 Task: Find connections with filter location Donghai with filter topic #ContentMarketingwith filter profile language German with filter current company SBI General Insurance with filter school Indian Institute of Foreign Trade with filter industry Museums with filter service category HR Consulting with filter keywords title Editor/Proofreader
Action: Mouse moved to (514, 52)
Screenshot: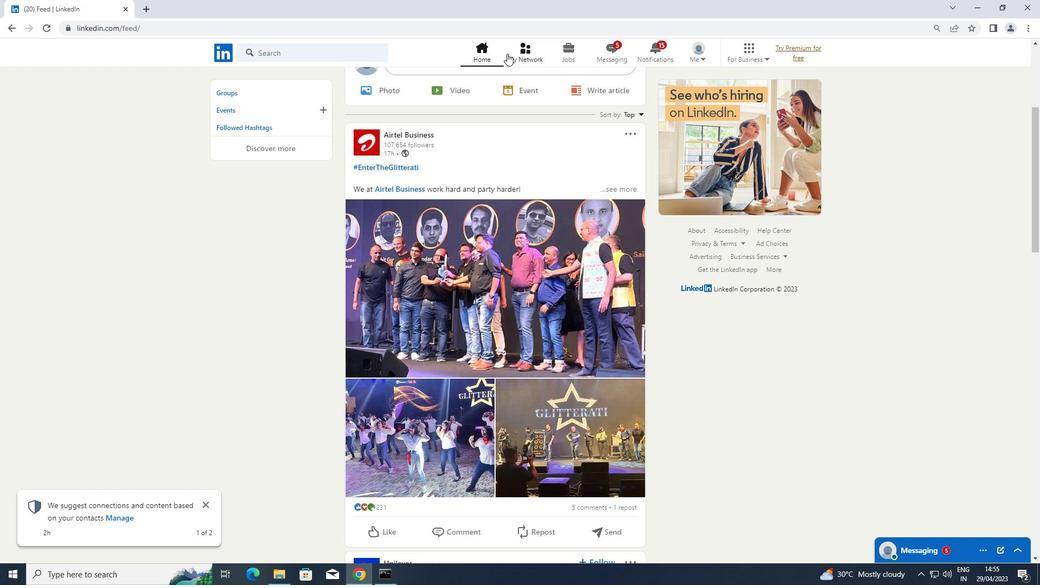 
Action: Mouse pressed left at (514, 52)
Screenshot: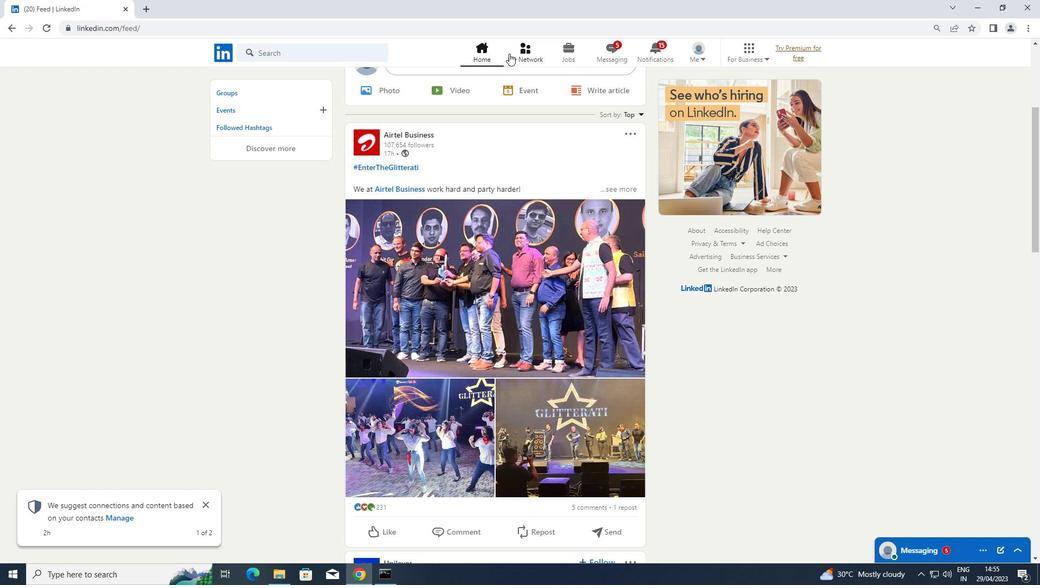
Action: Mouse moved to (298, 112)
Screenshot: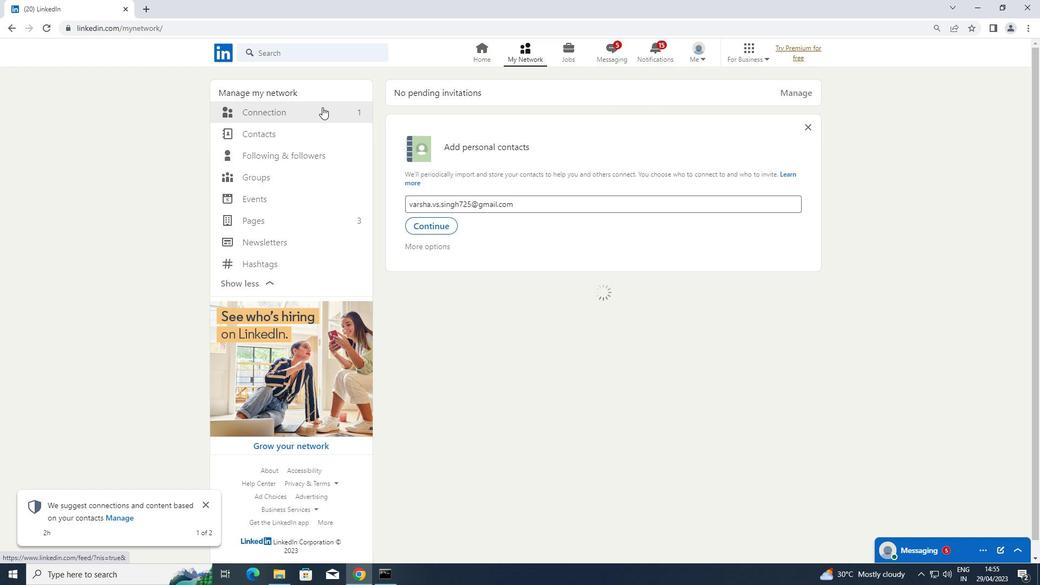 
Action: Mouse pressed left at (298, 112)
Screenshot: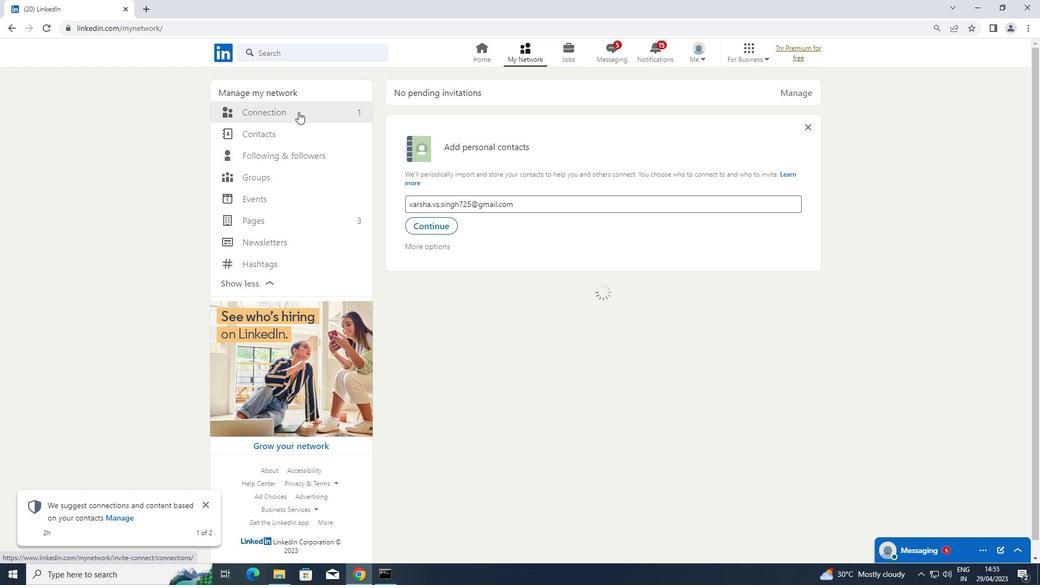 
Action: Mouse moved to (591, 112)
Screenshot: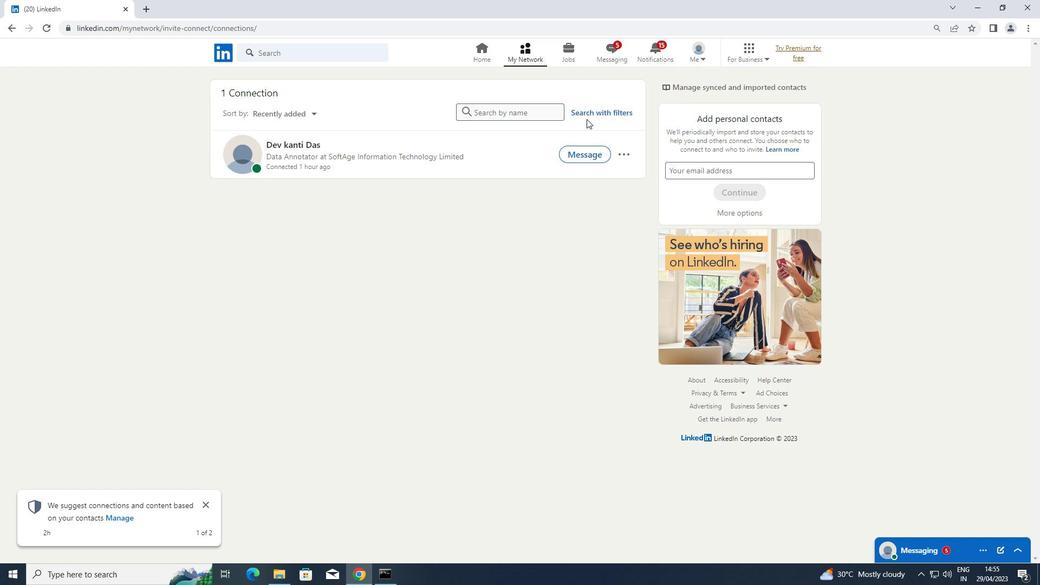 
Action: Mouse pressed left at (591, 112)
Screenshot: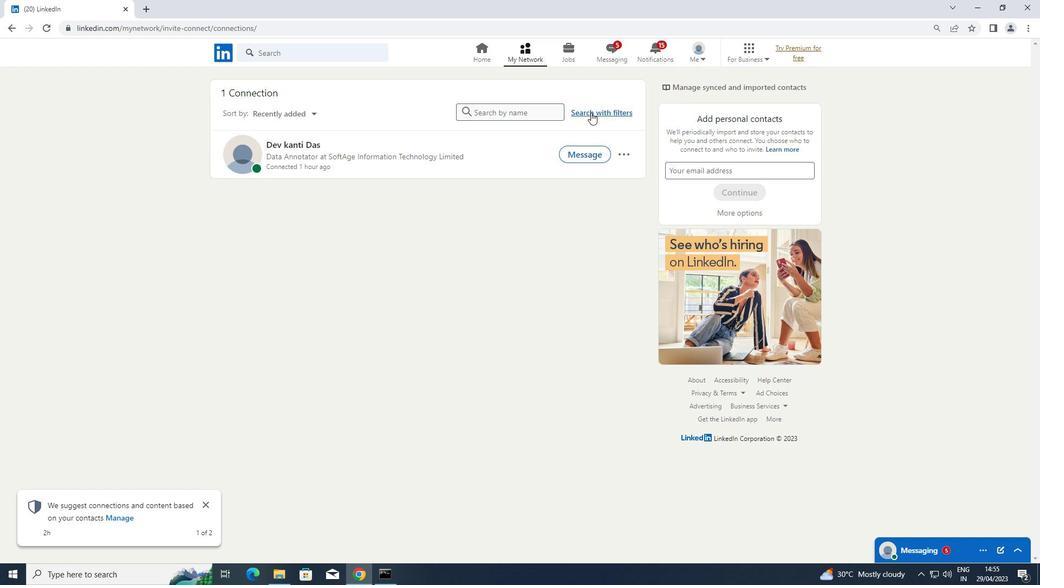 
Action: Mouse moved to (552, 82)
Screenshot: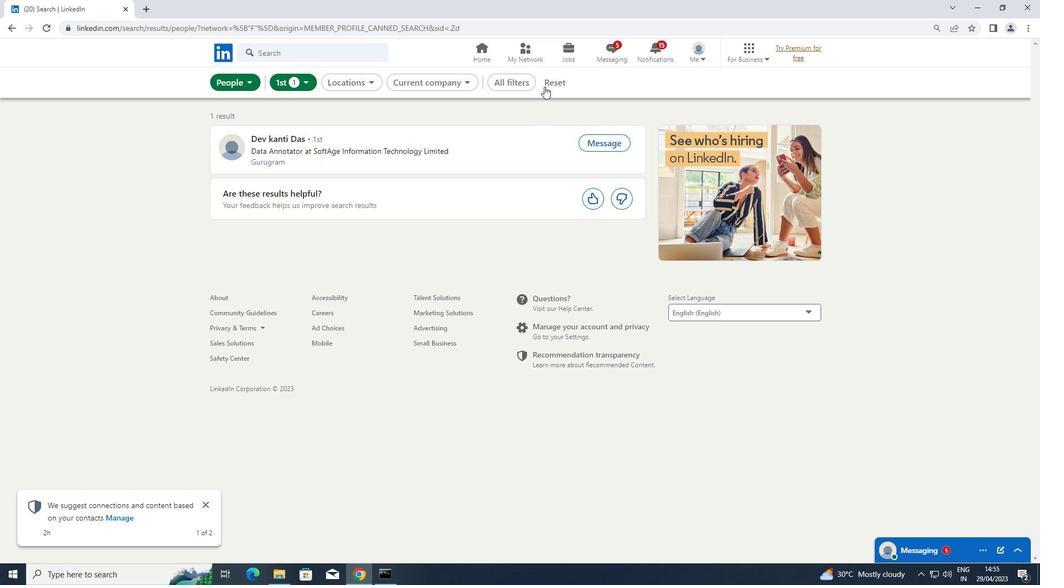 
Action: Mouse pressed left at (552, 82)
Screenshot: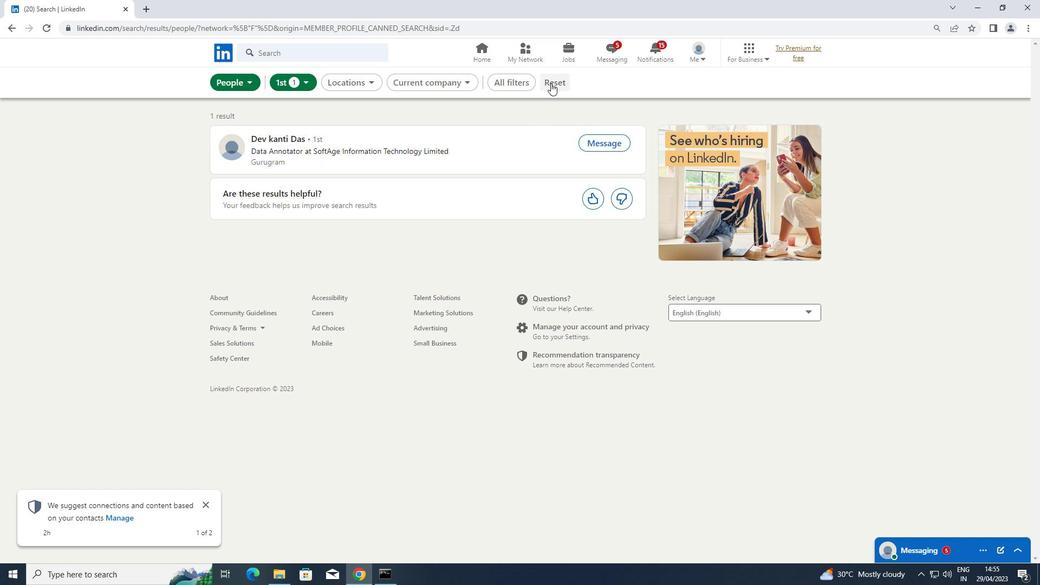 
Action: Mouse moved to (550, 81)
Screenshot: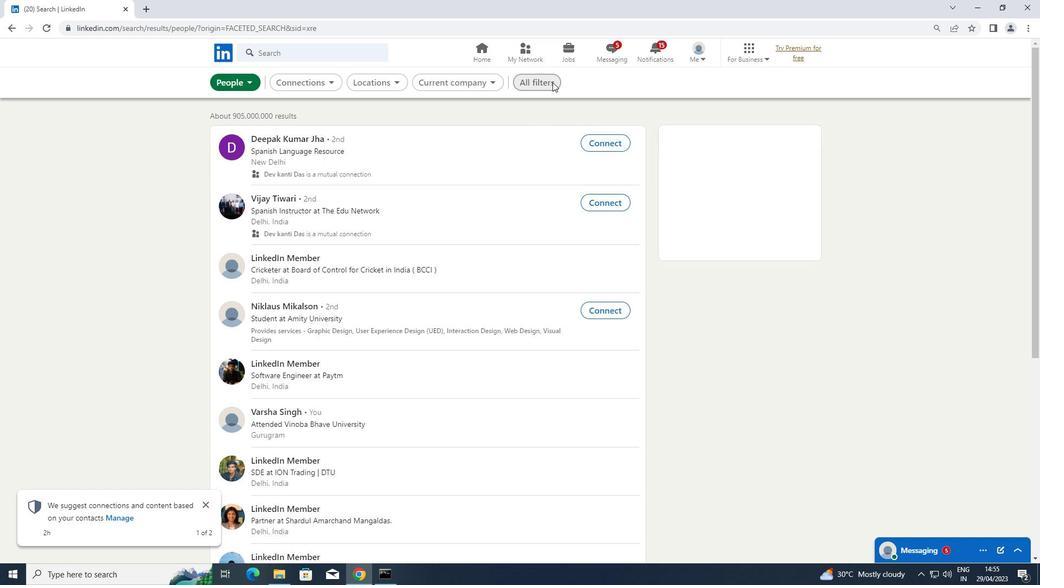 
Action: Mouse pressed left at (550, 81)
Screenshot: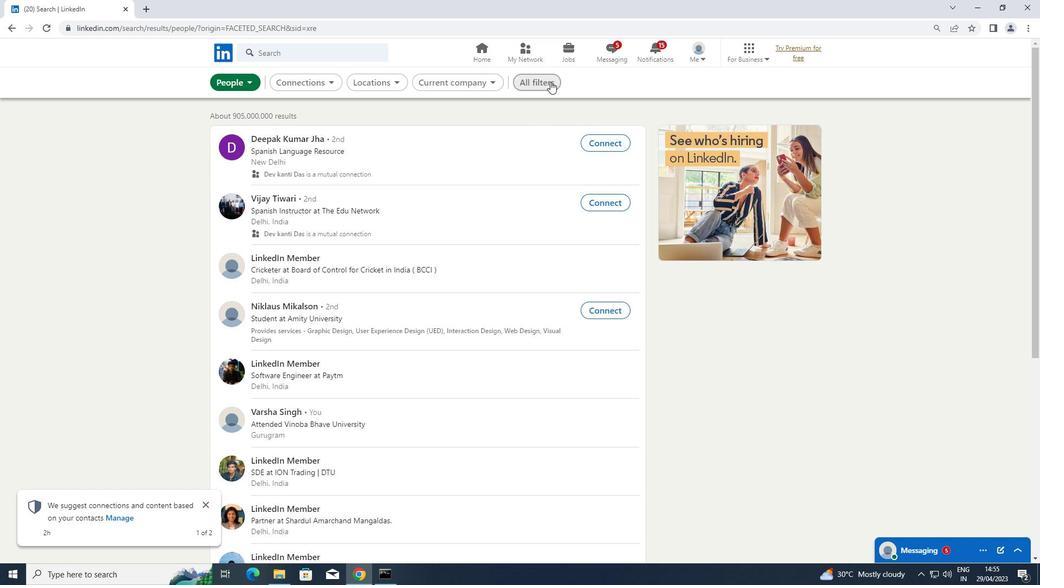 
Action: Mouse moved to (888, 275)
Screenshot: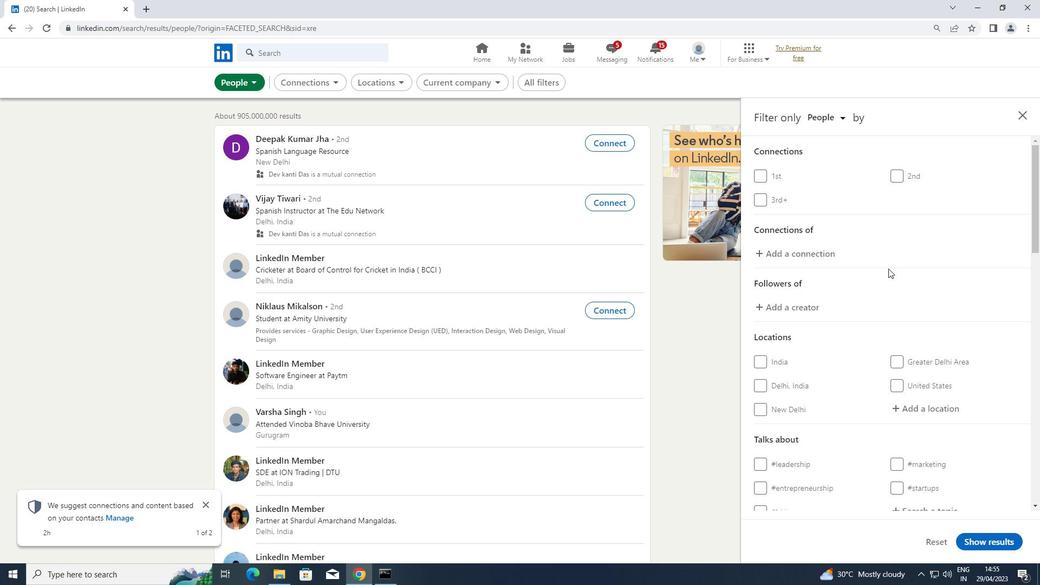 
Action: Mouse scrolled (888, 274) with delta (0, 0)
Screenshot: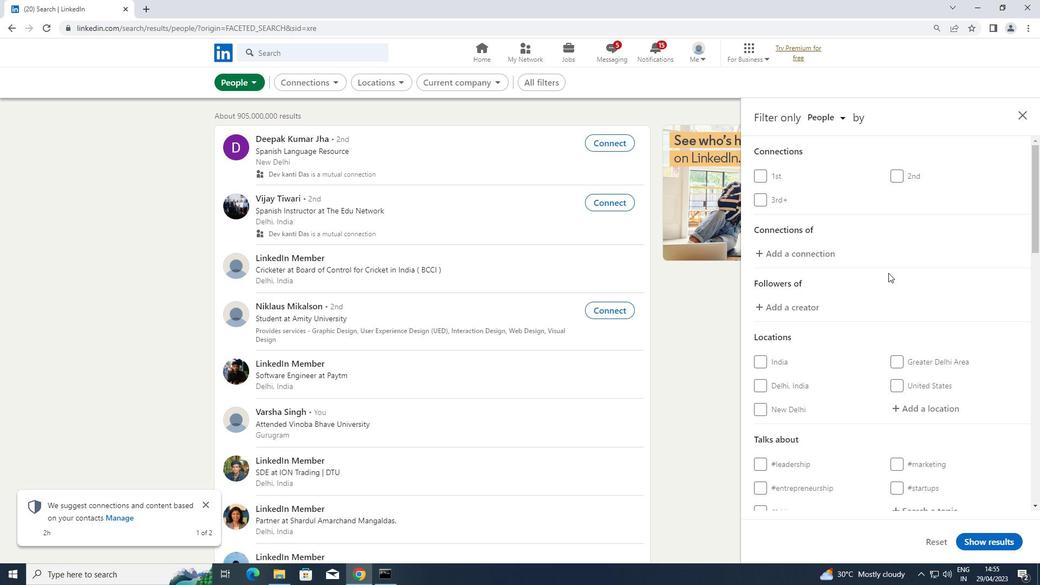 
Action: Mouse moved to (911, 358)
Screenshot: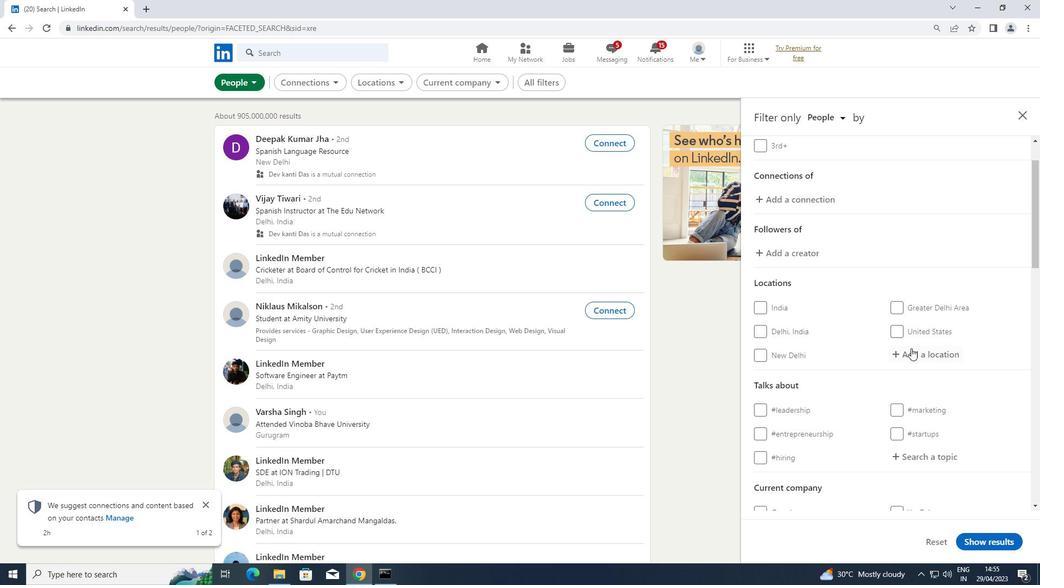 
Action: Mouse pressed left at (911, 358)
Screenshot: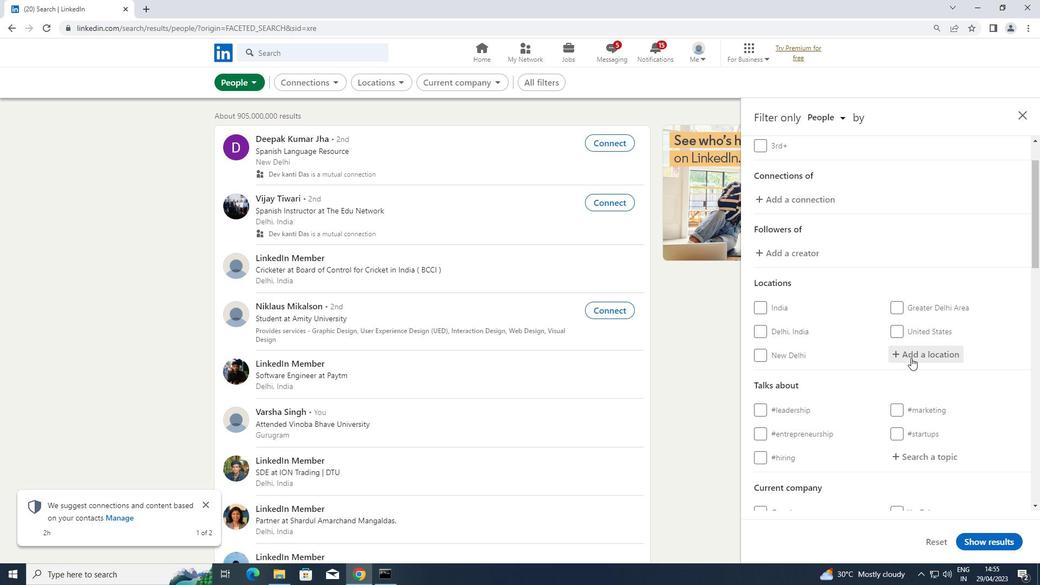 
Action: Key pressed <Key.shift>DONGHAI
Screenshot: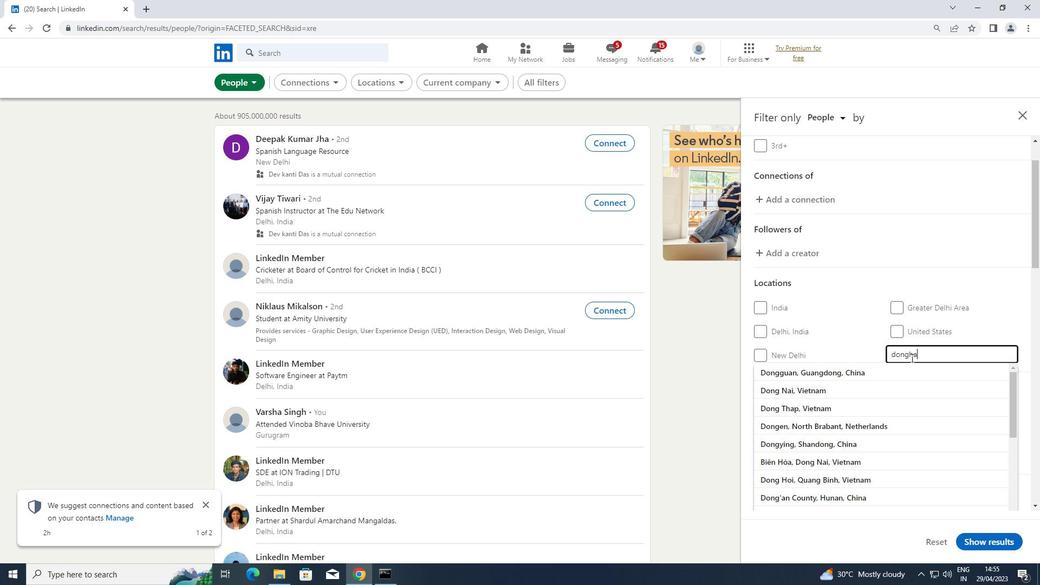 
Action: Mouse moved to (897, 351)
Screenshot: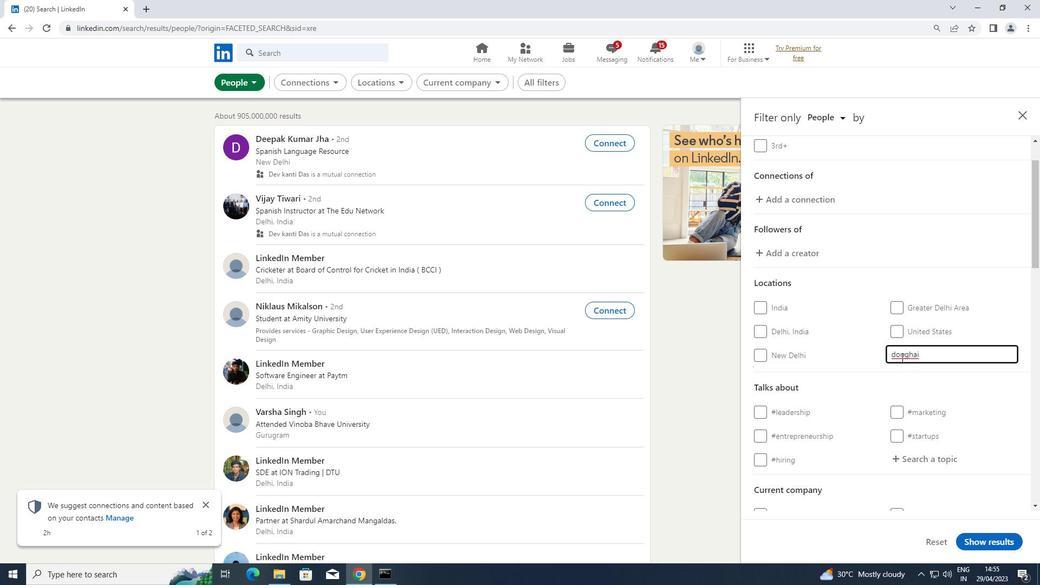 
Action: Mouse pressed left at (897, 351)
Screenshot: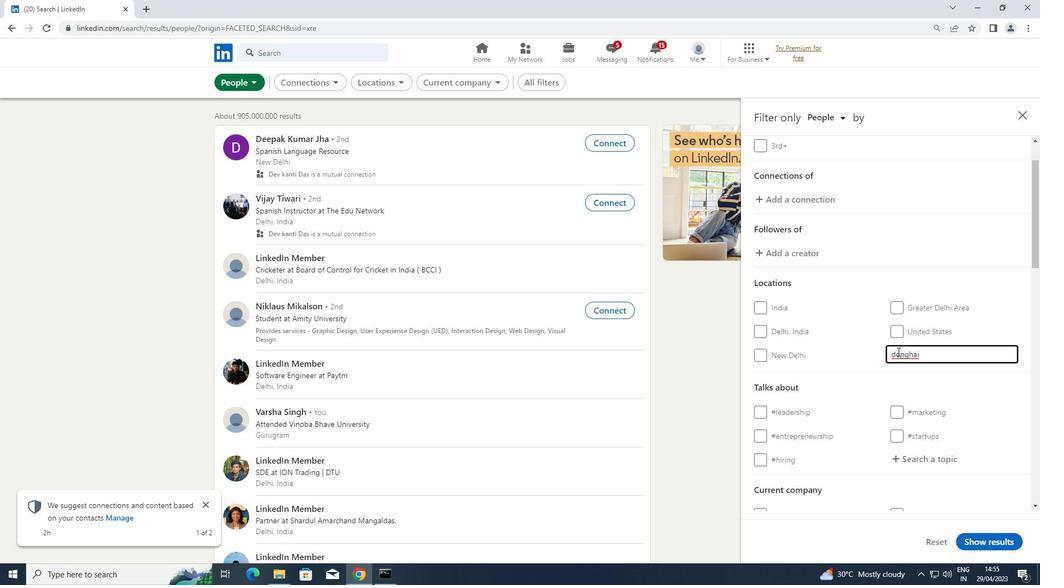 
Action: Key pressed <Key.backspace><Key.shift>D
Screenshot: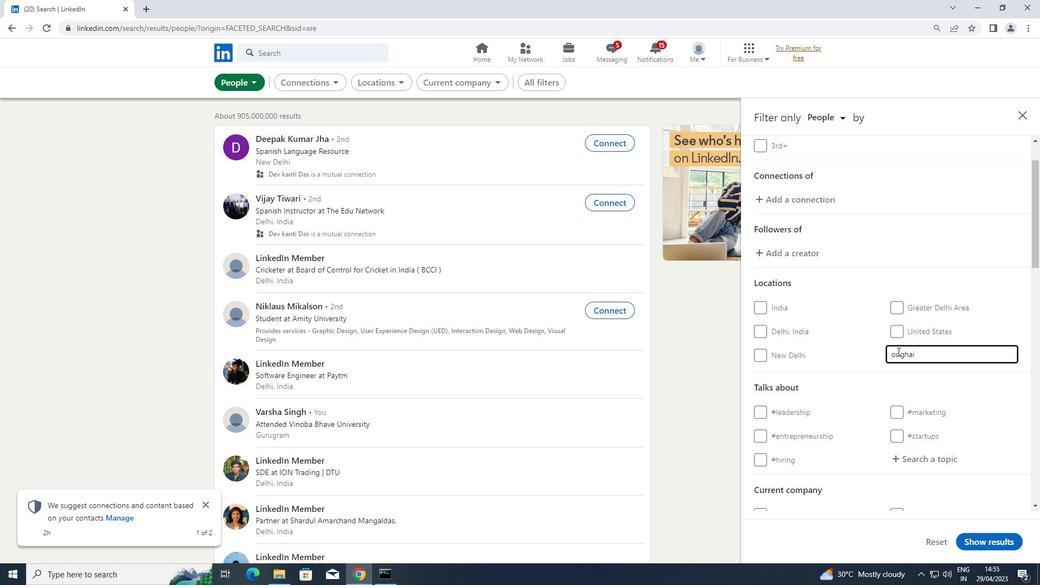 
Action: Mouse moved to (859, 376)
Screenshot: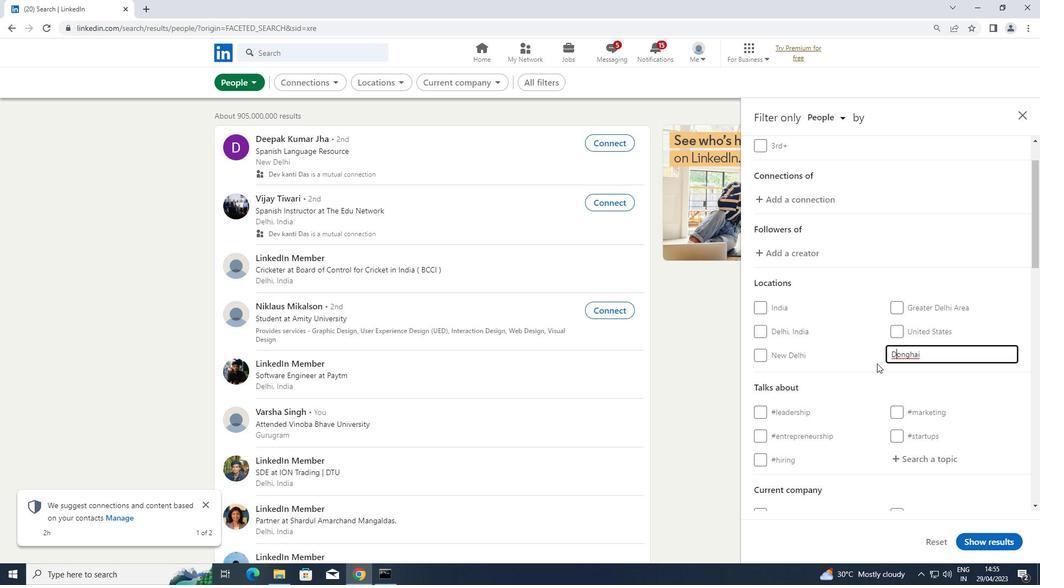 
Action: Mouse scrolled (859, 376) with delta (0, 0)
Screenshot: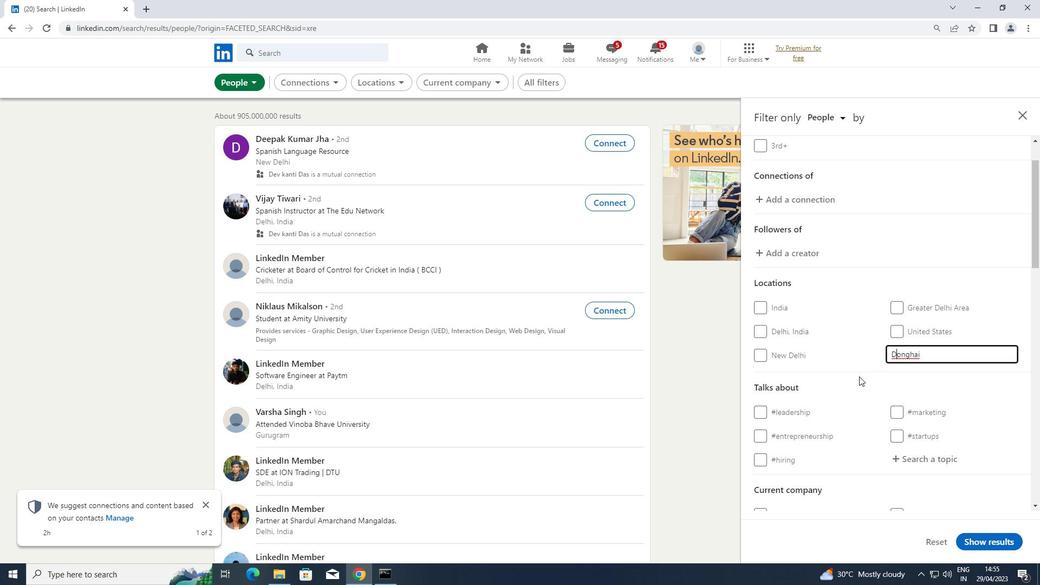 
Action: Mouse moved to (920, 407)
Screenshot: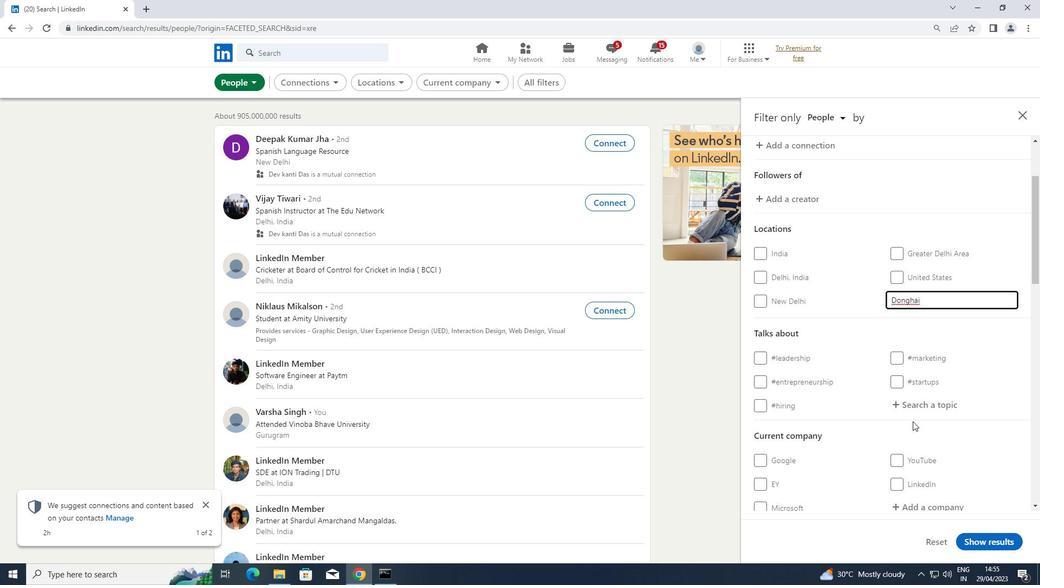 
Action: Mouse pressed left at (920, 407)
Screenshot: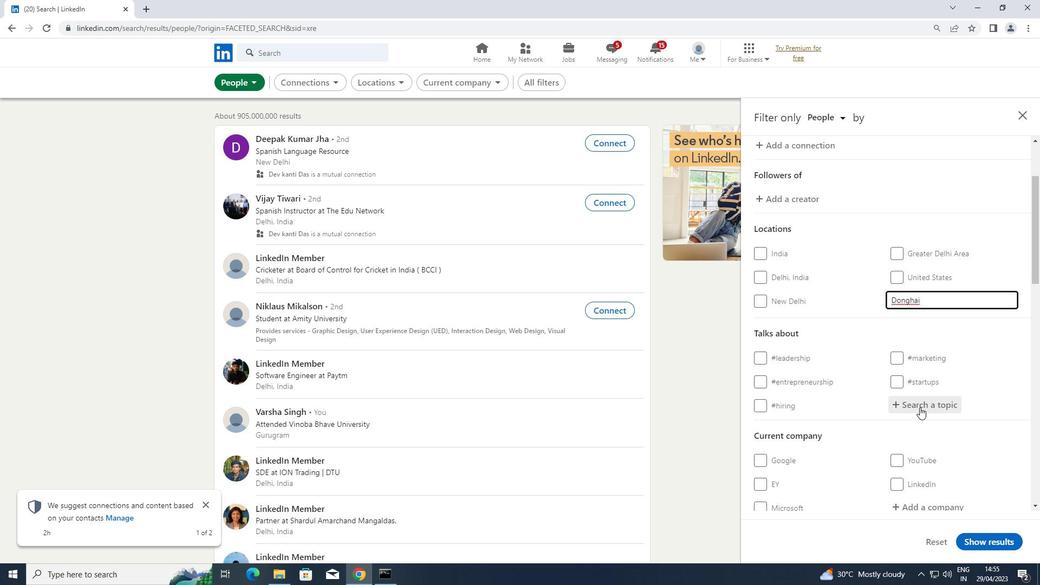 
Action: Mouse moved to (920, 406)
Screenshot: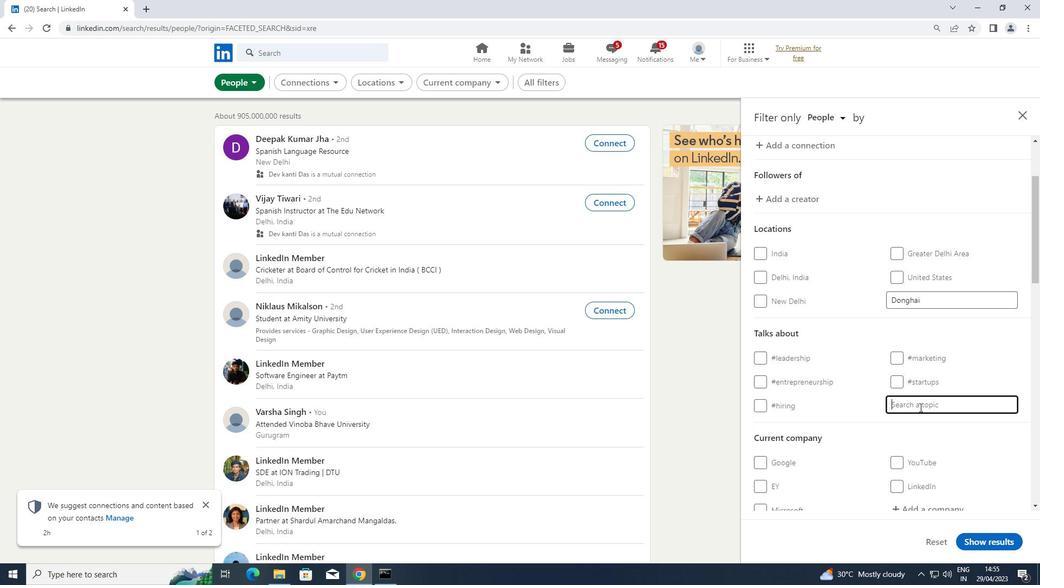 
Action: Key pressed <Key.shift>#<Key.shift>CONTENT<Key.shift>WRITING
Screenshot: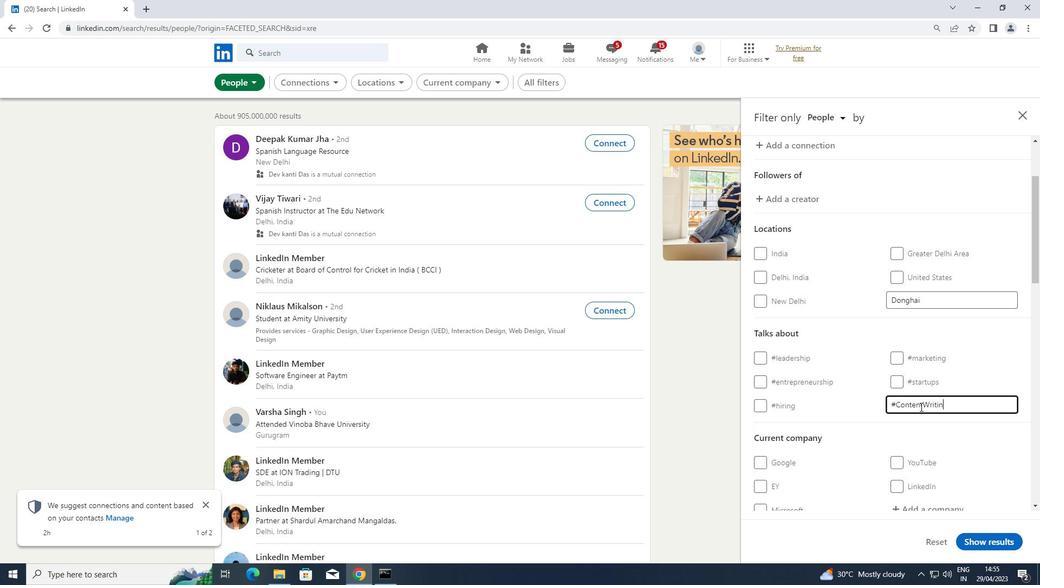 
Action: Mouse moved to (803, 440)
Screenshot: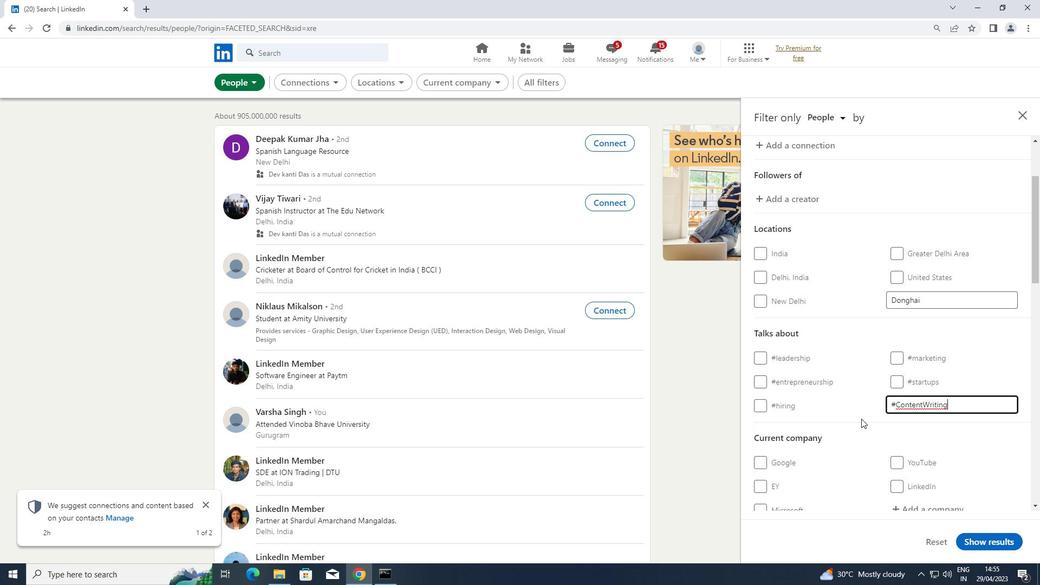 
Action: Mouse scrolled (803, 439) with delta (0, 0)
Screenshot: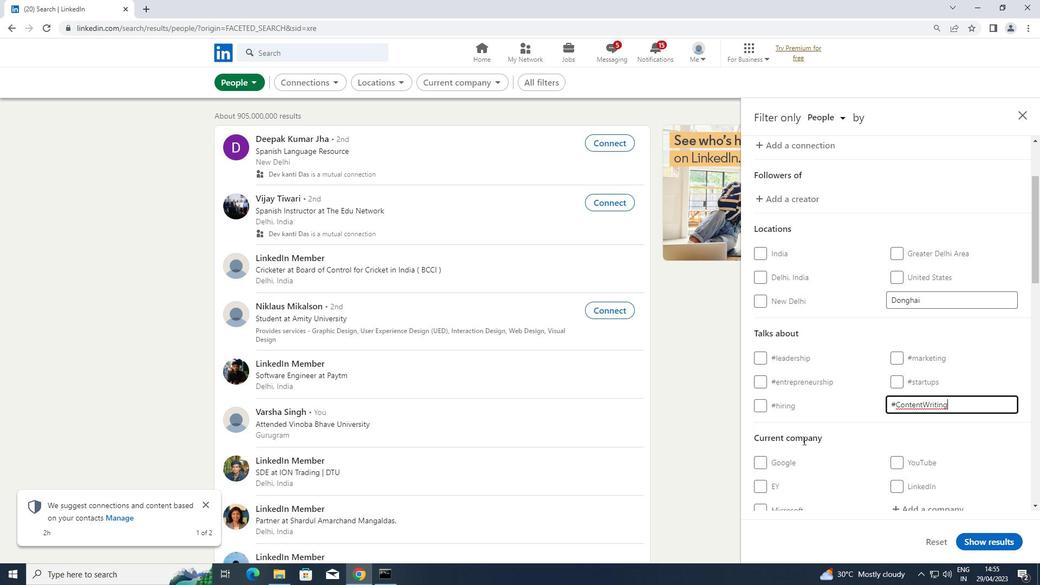 
Action: Mouse scrolled (803, 439) with delta (0, 0)
Screenshot: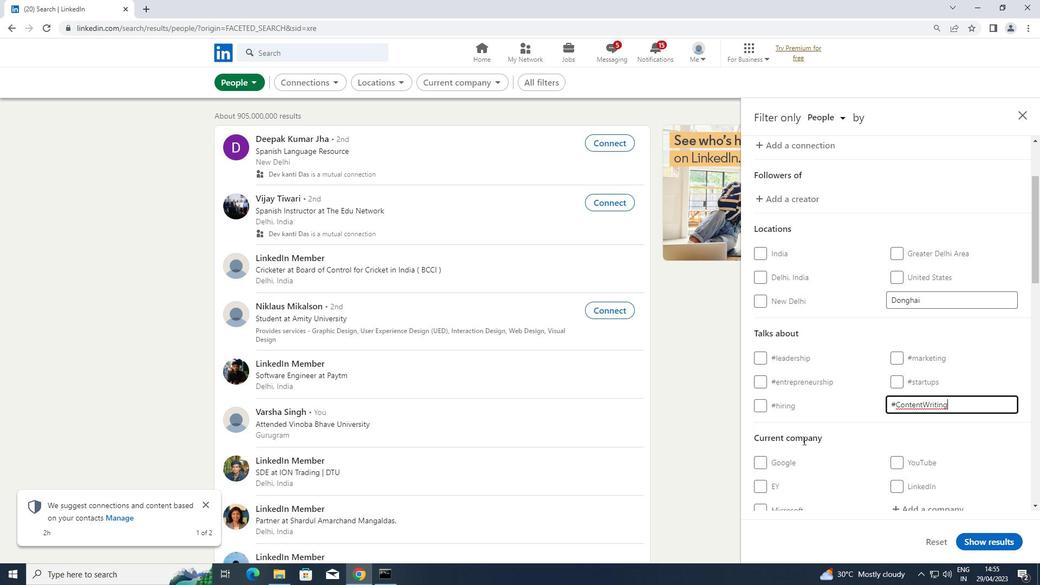 
Action: Mouse scrolled (803, 439) with delta (0, 0)
Screenshot: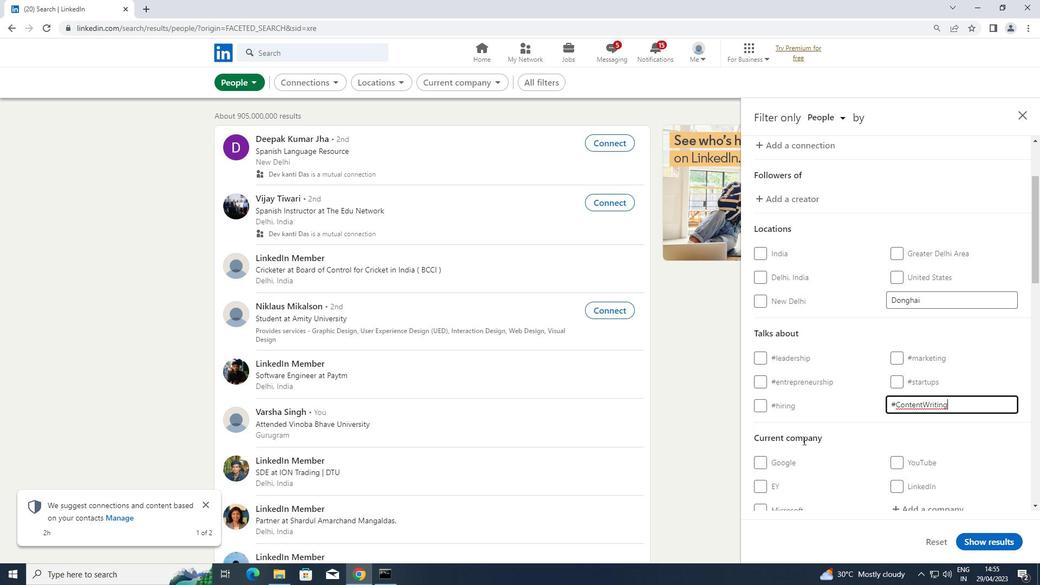 
Action: Mouse scrolled (803, 439) with delta (0, 0)
Screenshot: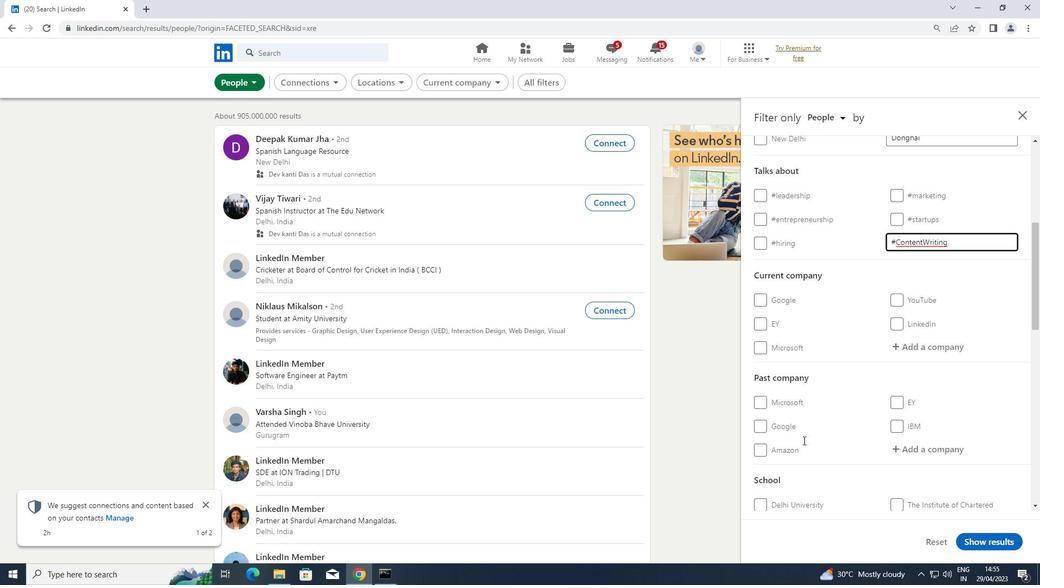 
Action: Mouse scrolled (803, 439) with delta (0, 0)
Screenshot: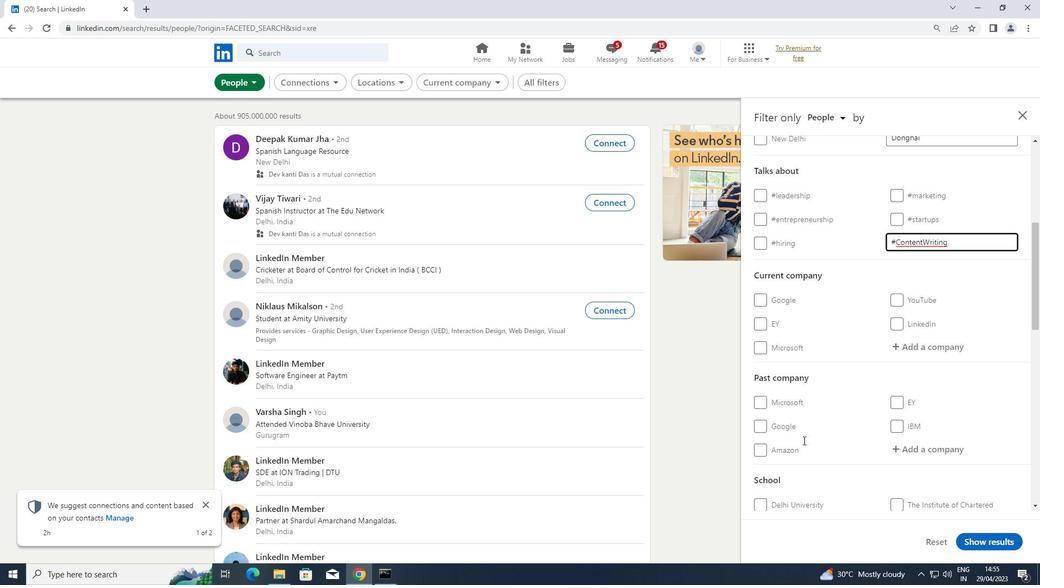 
Action: Mouse scrolled (803, 439) with delta (0, 0)
Screenshot: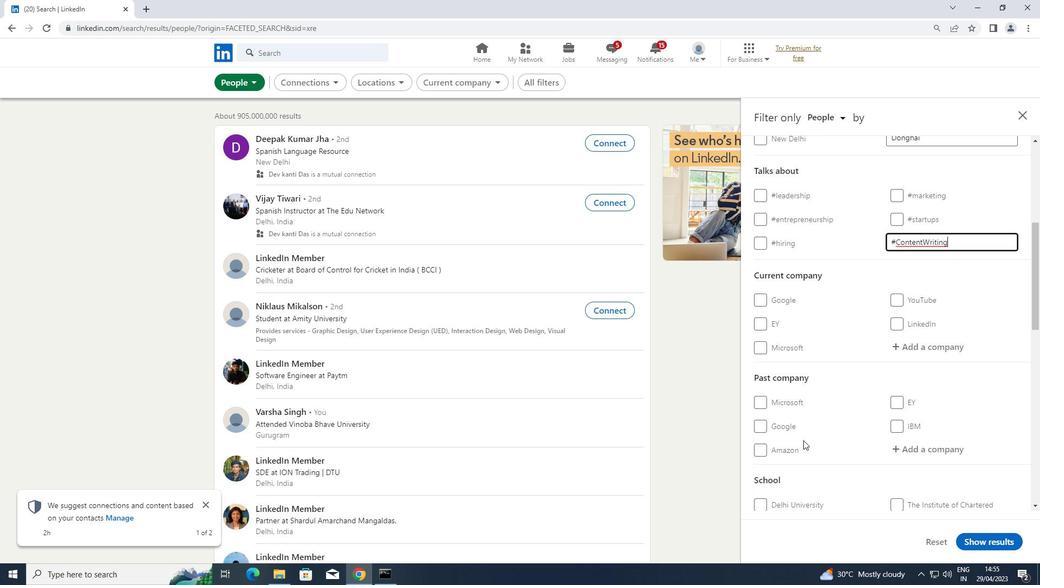 
Action: Mouse scrolled (803, 439) with delta (0, 0)
Screenshot: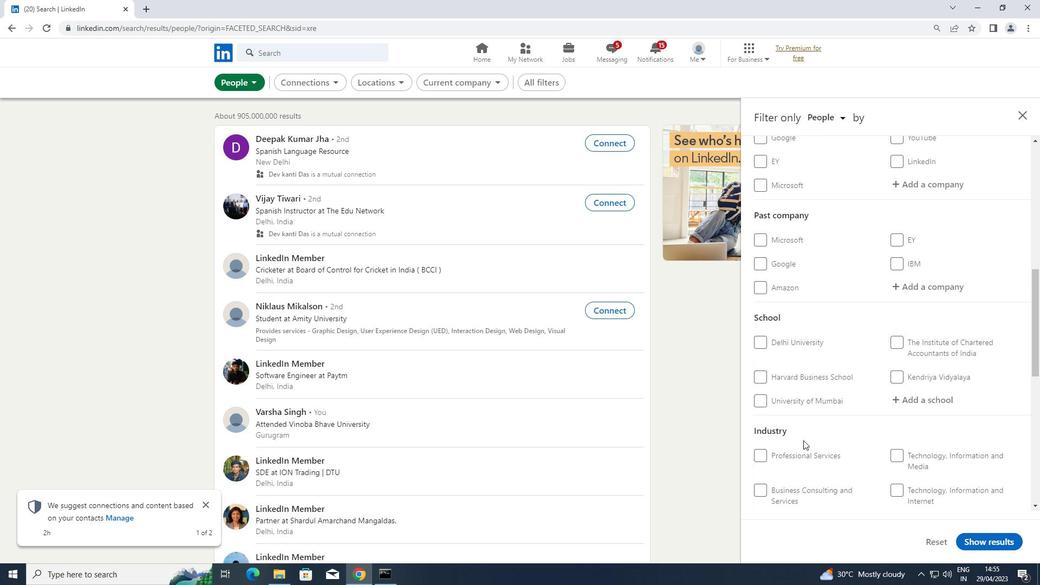 
Action: Mouse scrolled (803, 439) with delta (0, 0)
Screenshot: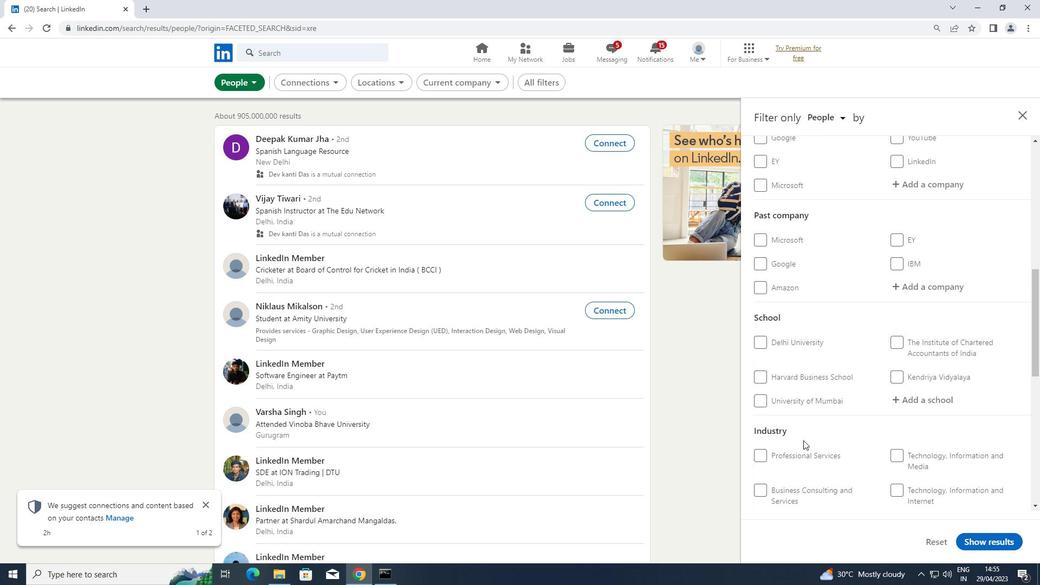 
Action: Mouse scrolled (803, 439) with delta (0, 0)
Screenshot: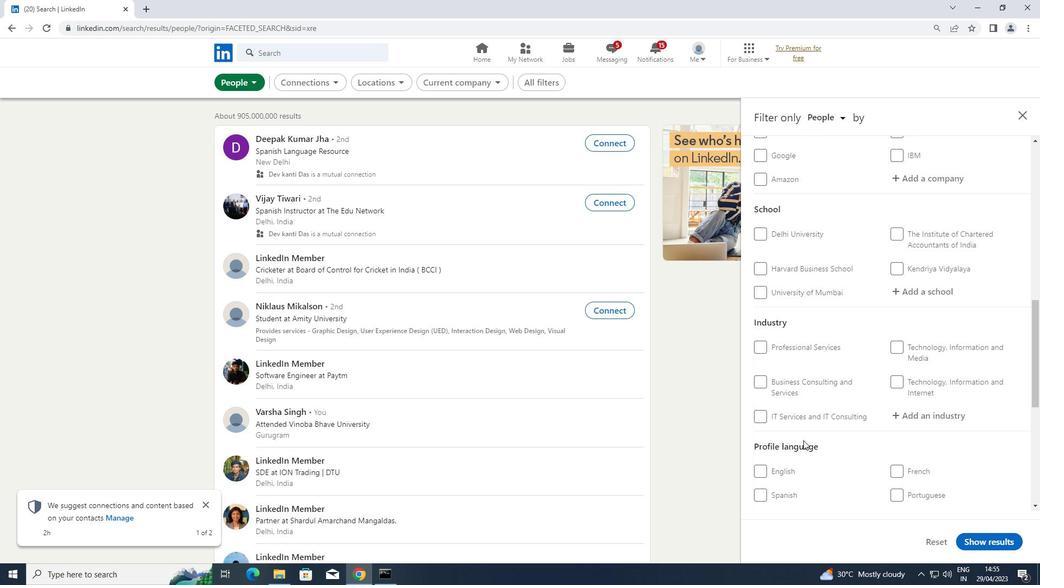 
Action: Mouse scrolled (803, 439) with delta (0, 0)
Screenshot: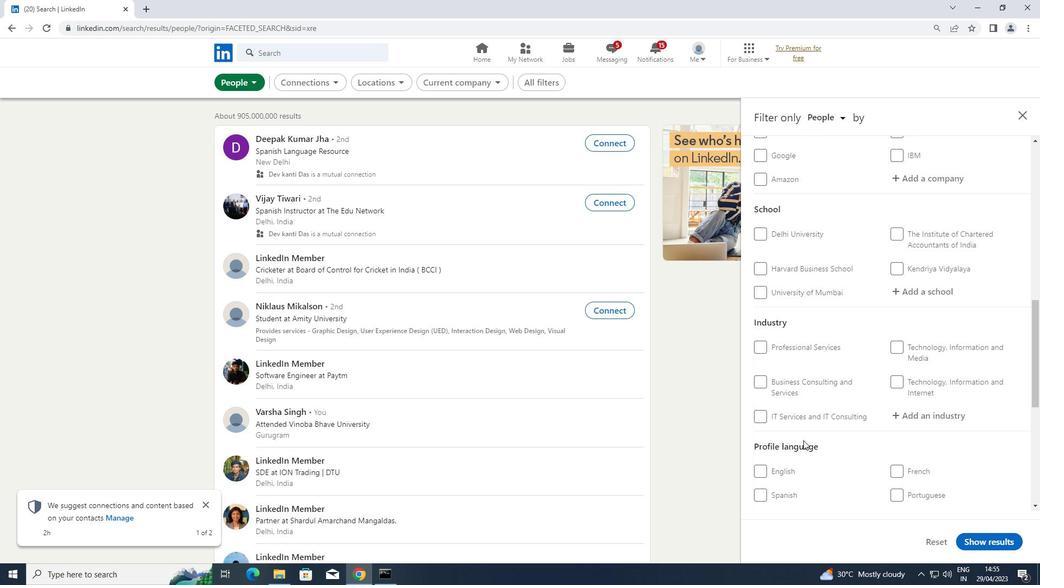 
Action: Mouse scrolled (803, 439) with delta (0, 0)
Screenshot: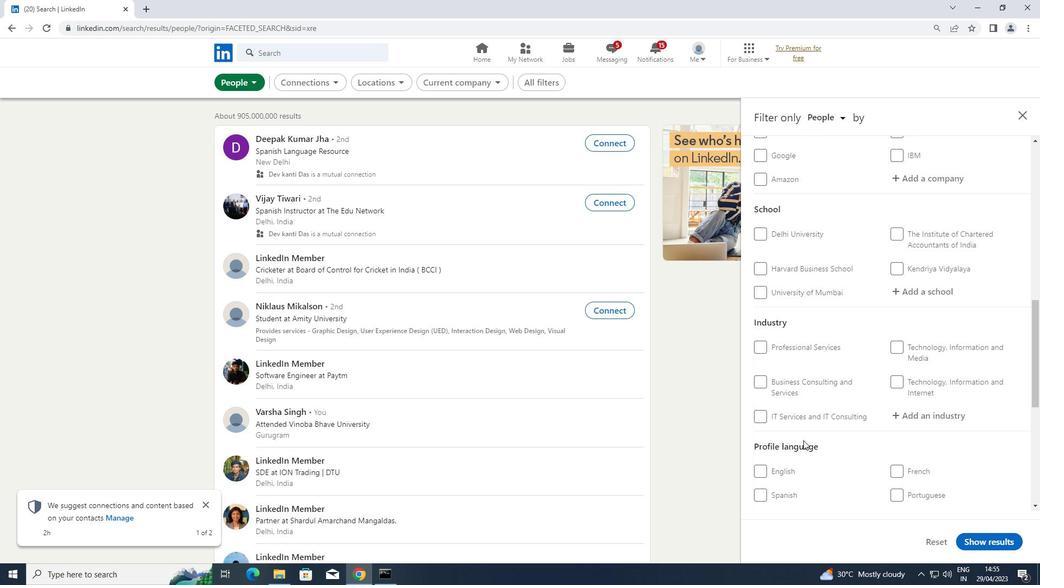 
Action: Mouse moved to (764, 359)
Screenshot: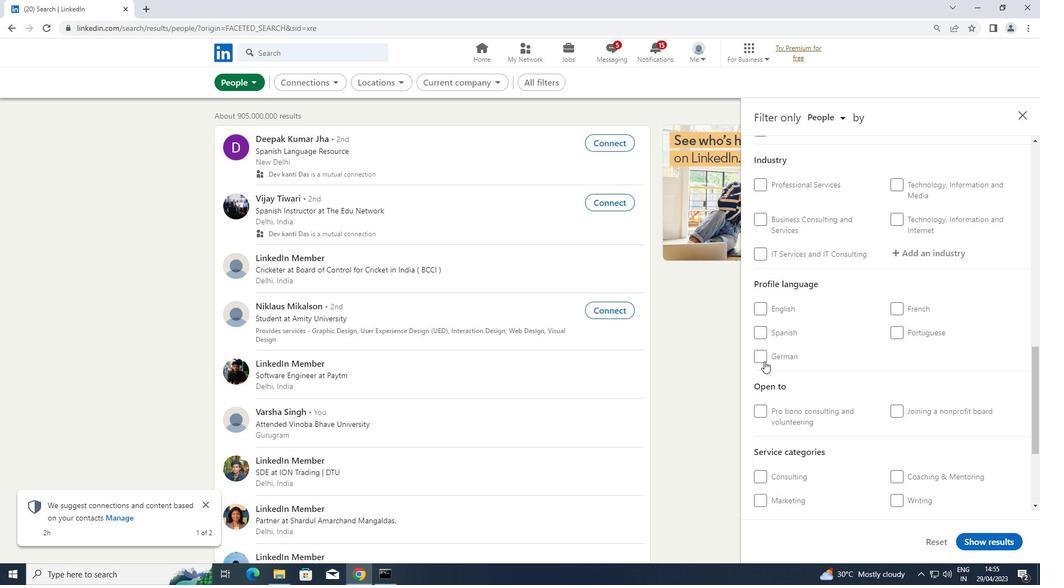 
Action: Mouse pressed left at (764, 359)
Screenshot: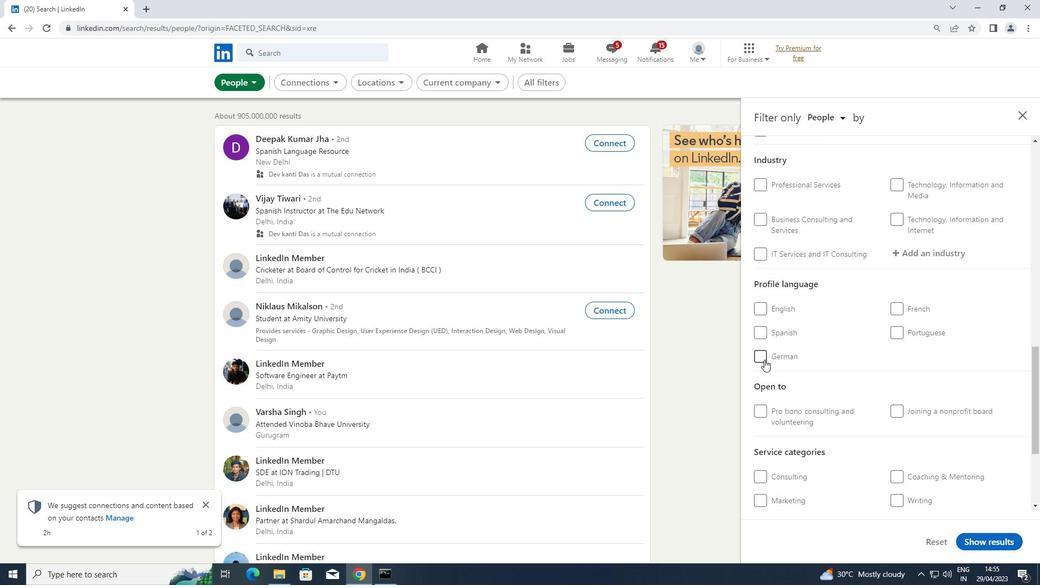 
Action: Mouse moved to (799, 365)
Screenshot: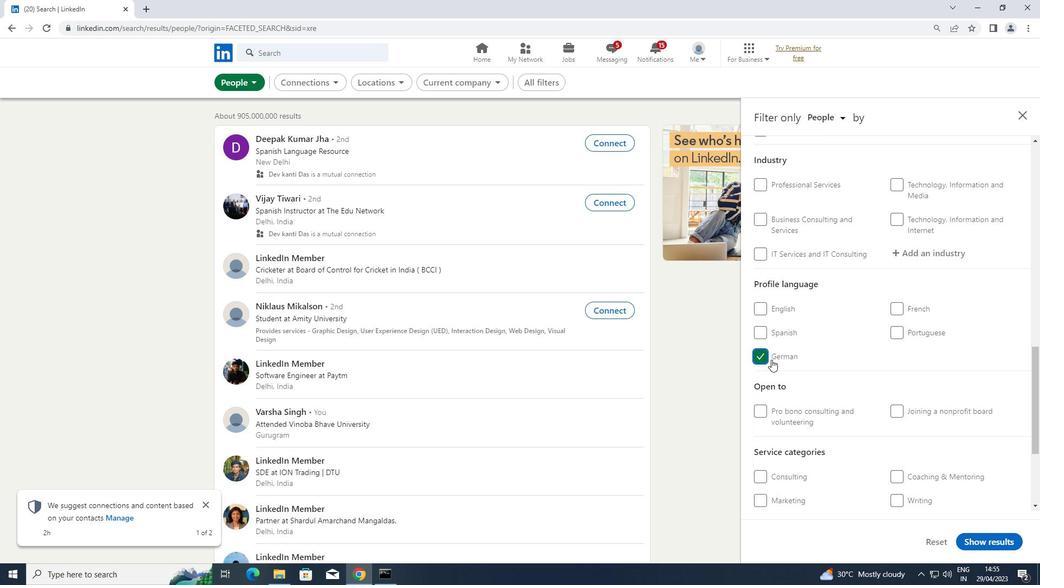
Action: Mouse scrolled (799, 365) with delta (0, 0)
Screenshot: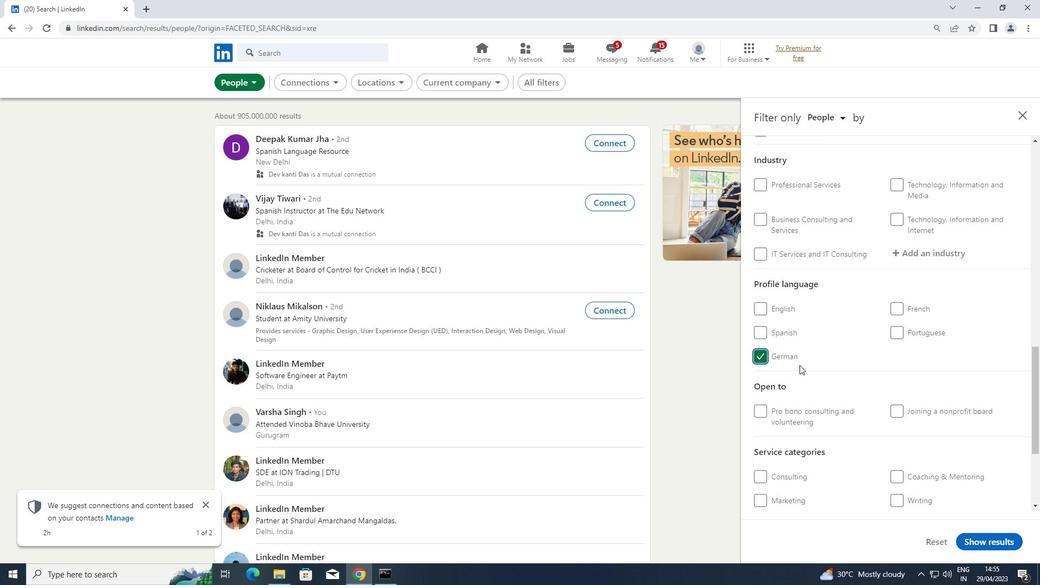 
Action: Mouse scrolled (799, 365) with delta (0, 0)
Screenshot: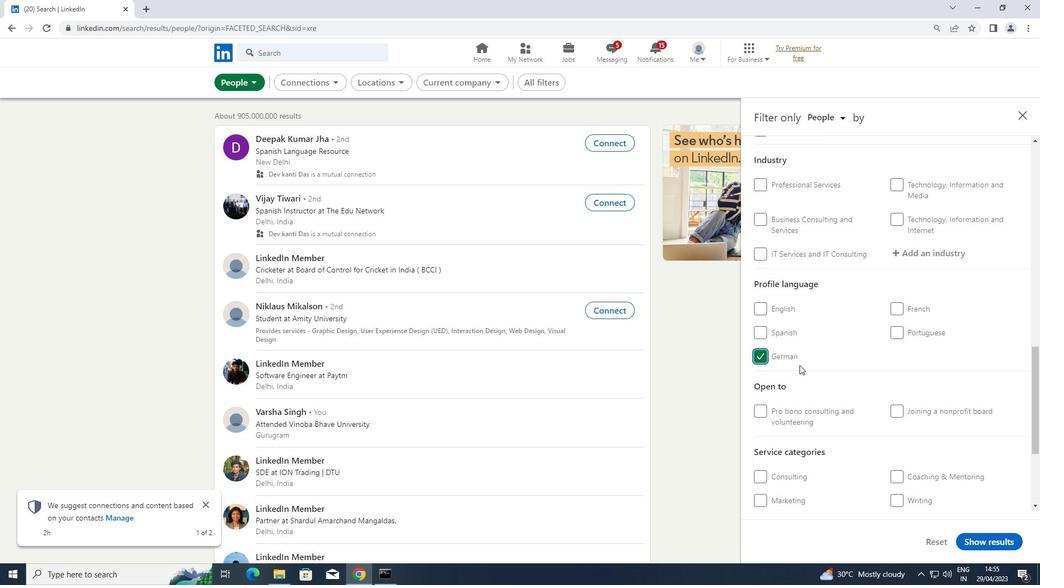 
Action: Mouse scrolled (799, 365) with delta (0, 0)
Screenshot: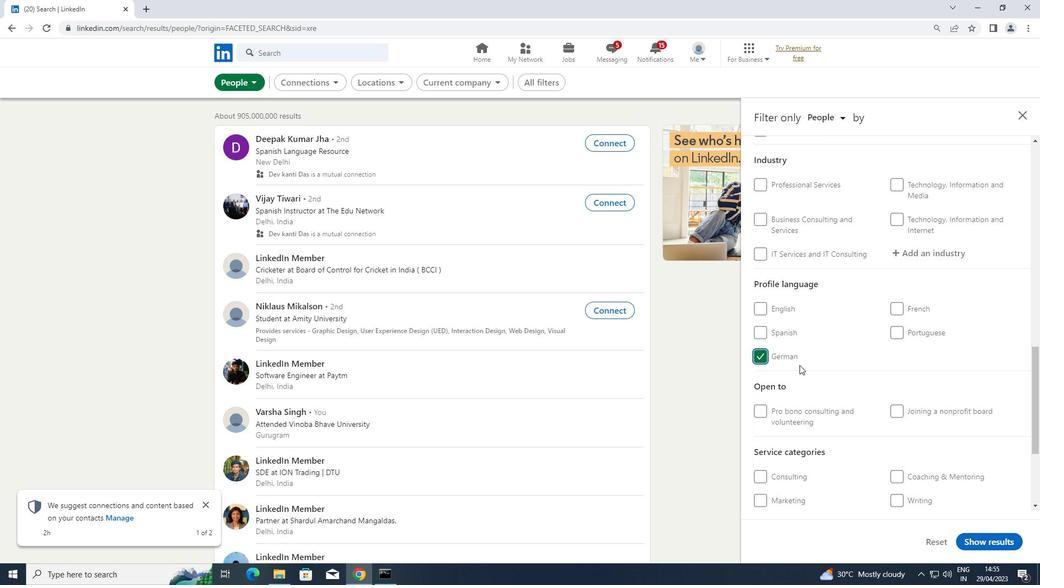 
Action: Mouse scrolled (799, 365) with delta (0, 0)
Screenshot: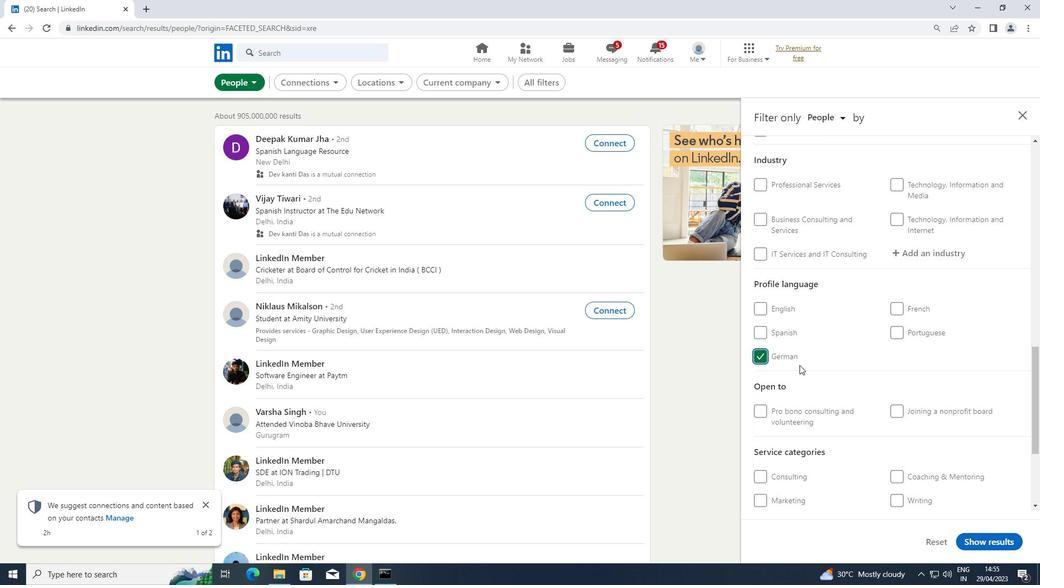 
Action: Mouse scrolled (799, 365) with delta (0, 0)
Screenshot: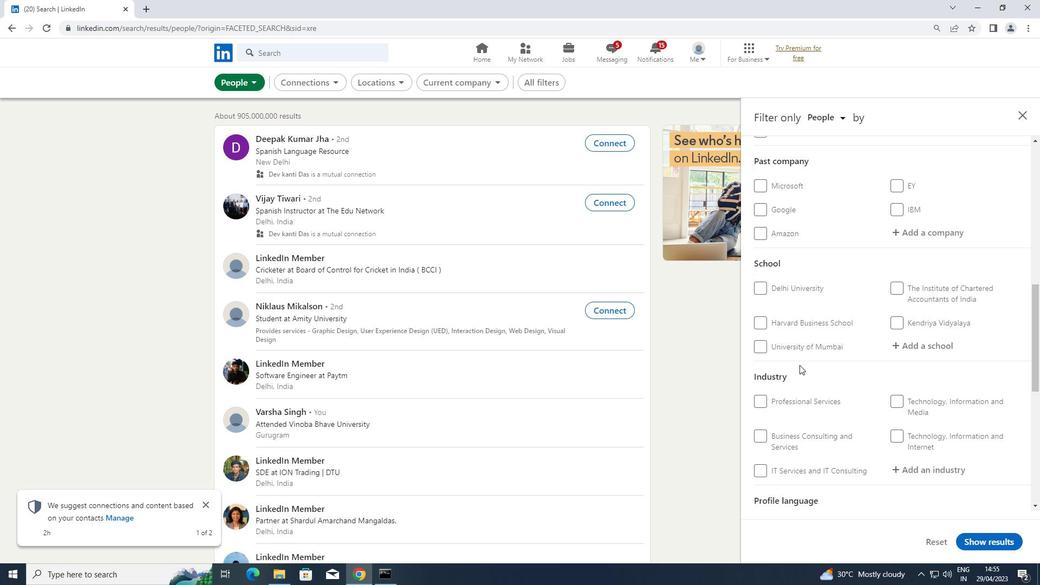 
Action: Mouse scrolled (799, 365) with delta (0, 0)
Screenshot: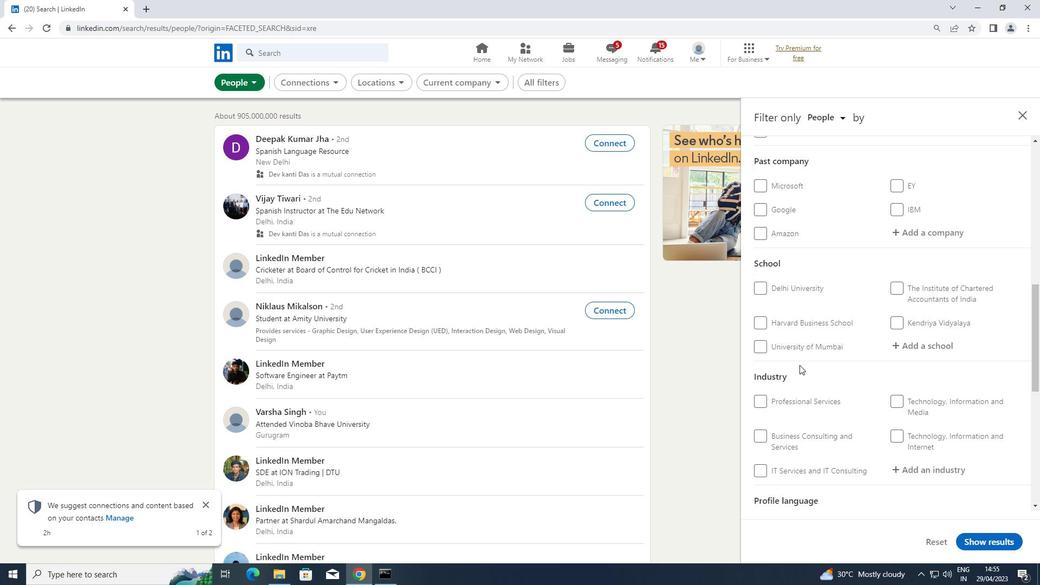 
Action: Mouse scrolled (799, 365) with delta (0, 0)
Screenshot: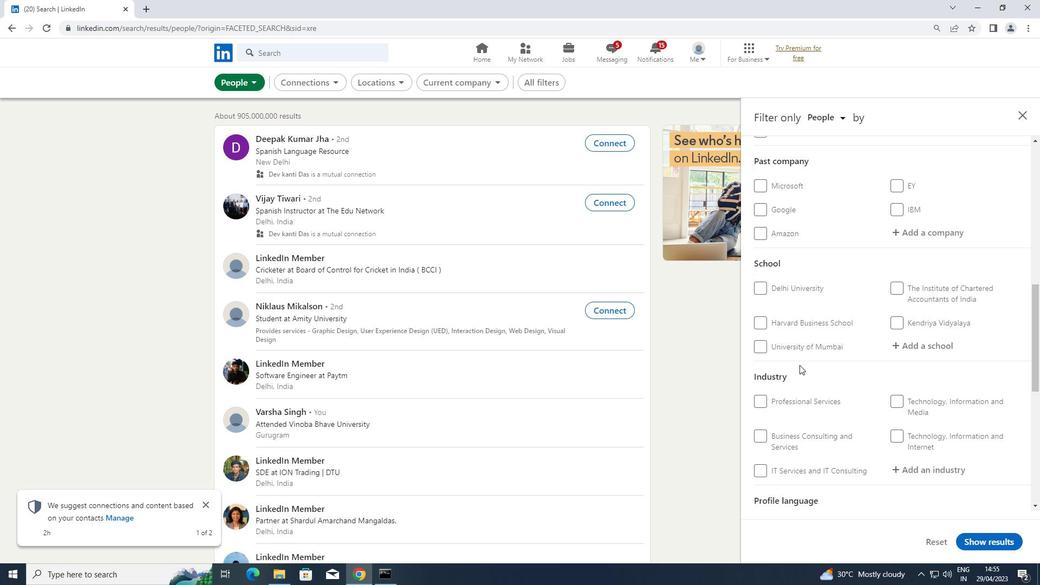 
Action: Mouse scrolled (799, 365) with delta (0, 0)
Screenshot: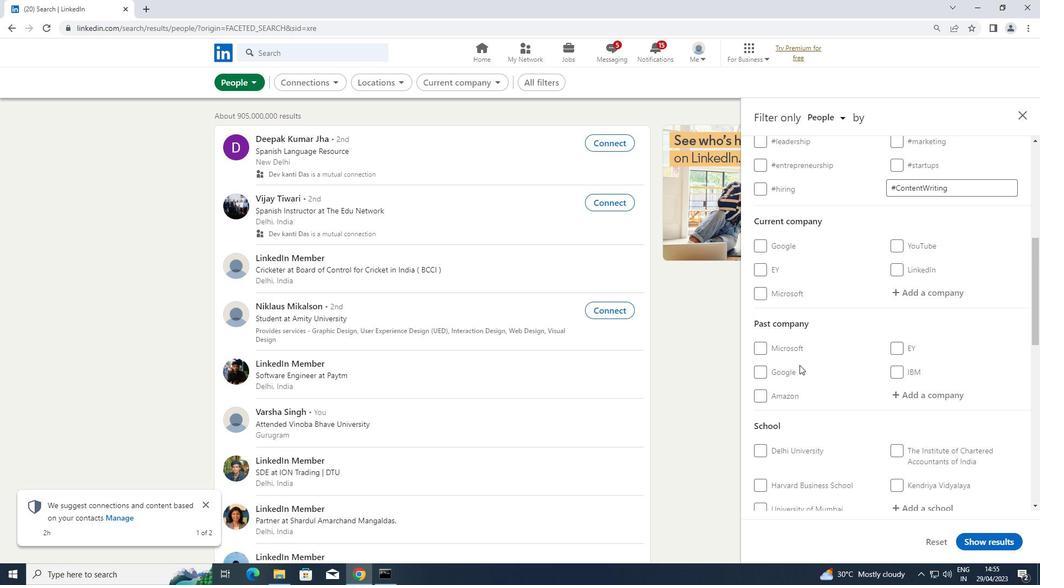
Action: Mouse scrolled (799, 365) with delta (0, 0)
Screenshot: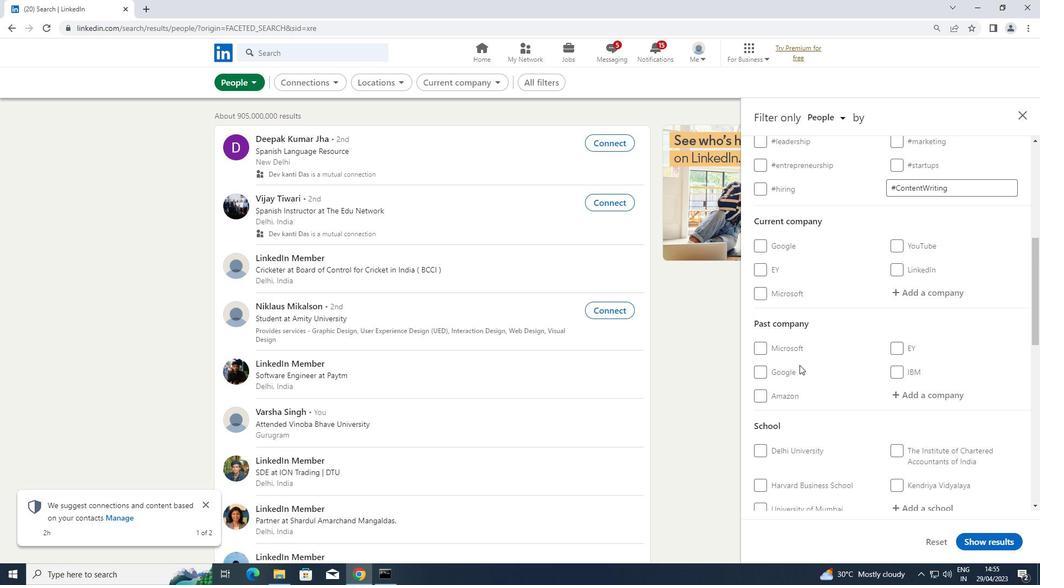 
Action: Mouse moved to (919, 405)
Screenshot: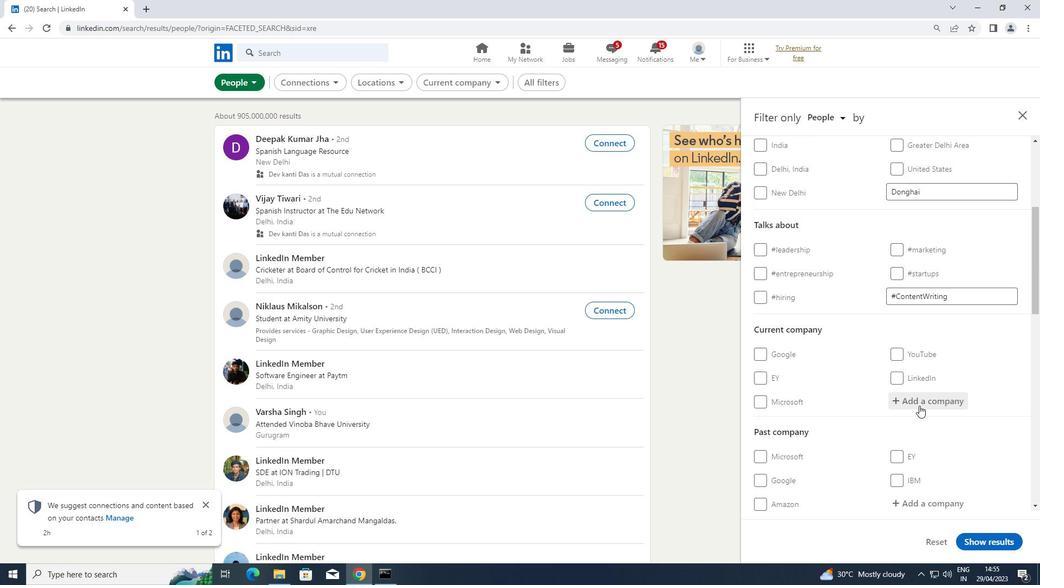 
Action: Mouse pressed left at (919, 405)
Screenshot: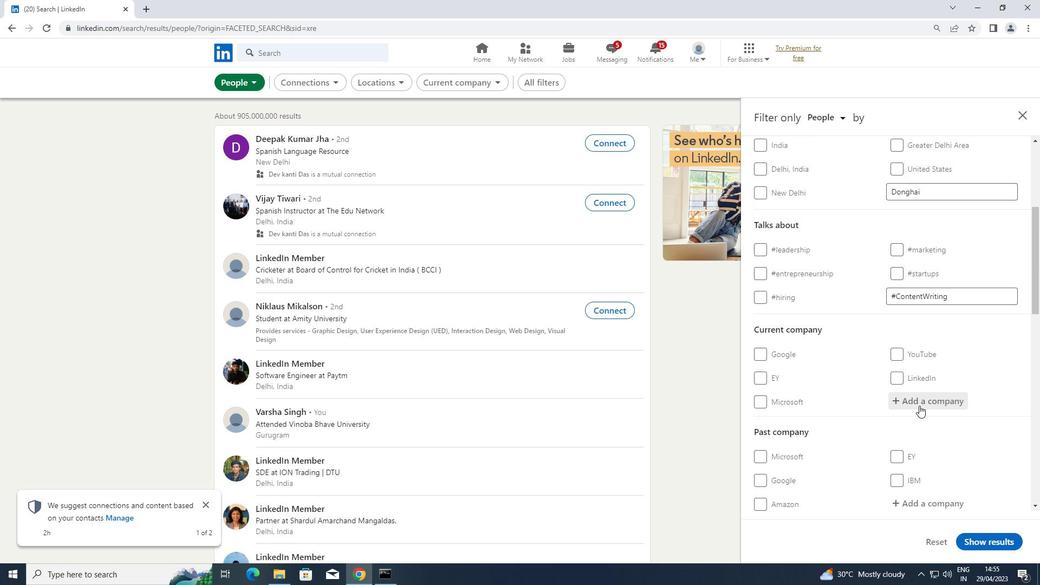 
Action: Key pressed <Key.shift>SBI<Key.space>
Screenshot: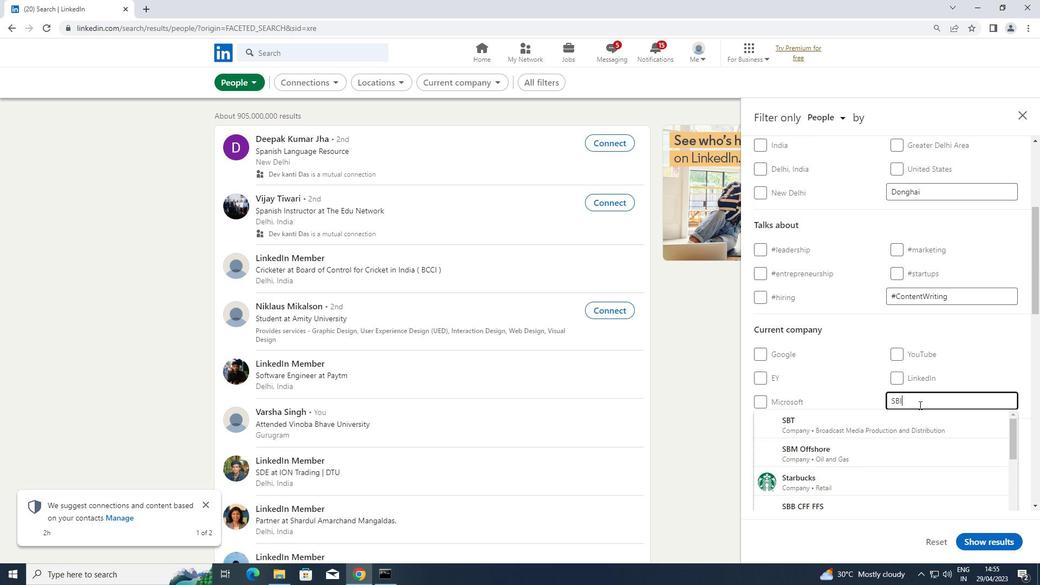
Action: Mouse moved to (837, 484)
Screenshot: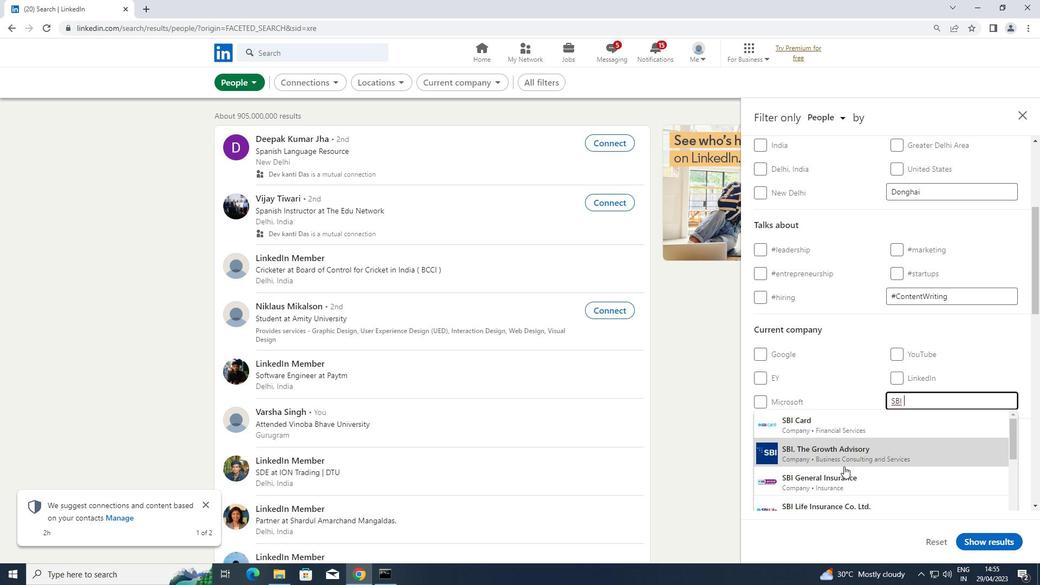 
Action: Mouse pressed left at (837, 484)
Screenshot: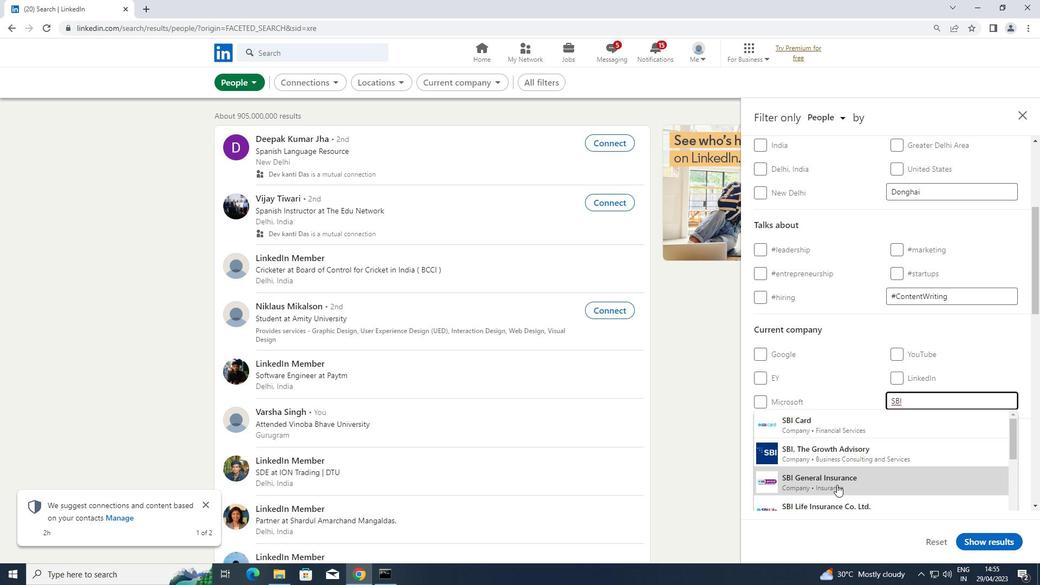
Action: Mouse moved to (837, 483)
Screenshot: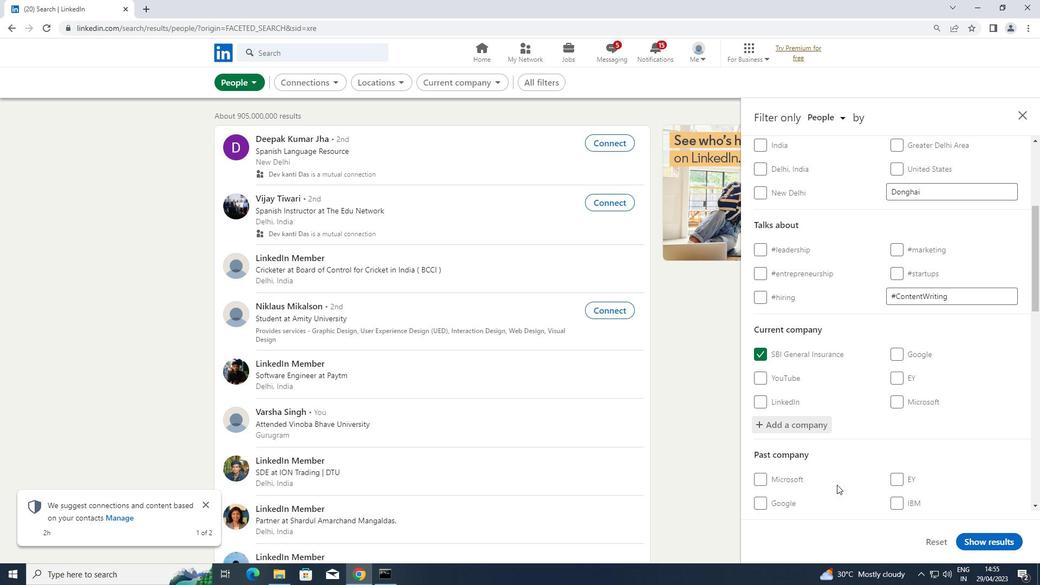 
Action: Mouse scrolled (837, 483) with delta (0, 0)
Screenshot: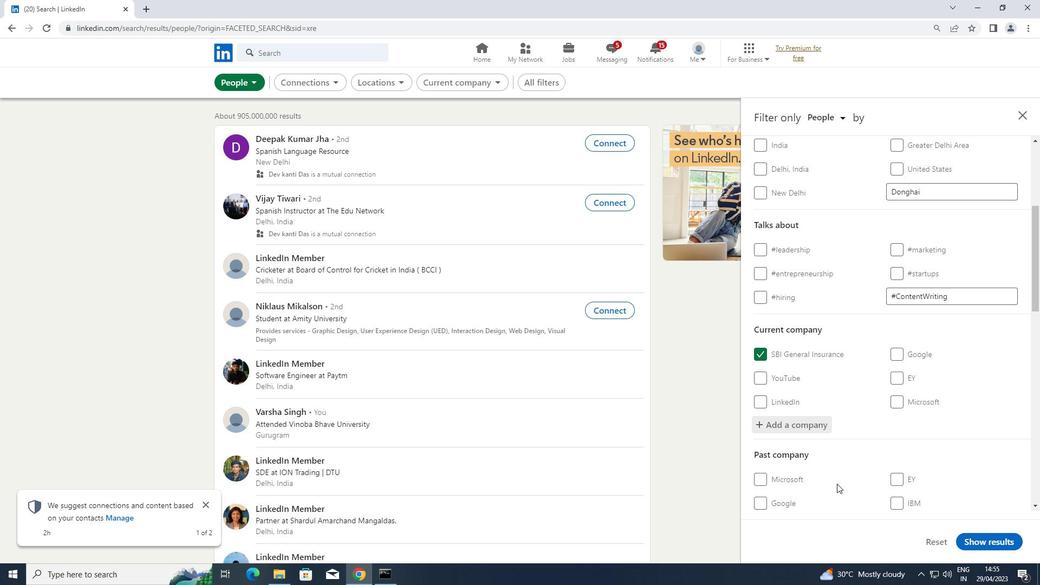 
Action: Mouse scrolled (837, 483) with delta (0, 0)
Screenshot: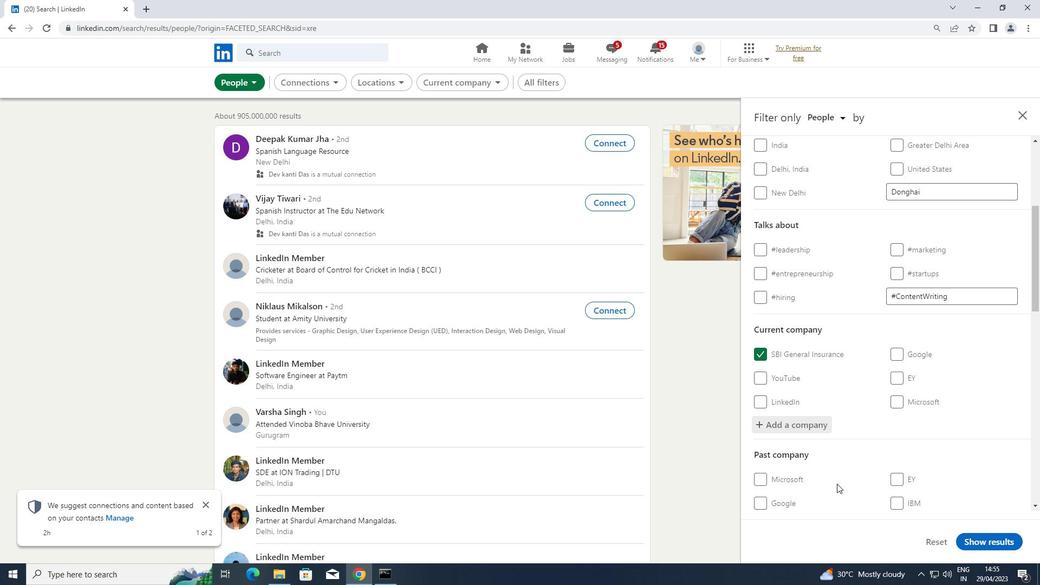 
Action: Mouse scrolled (837, 483) with delta (0, 0)
Screenshot: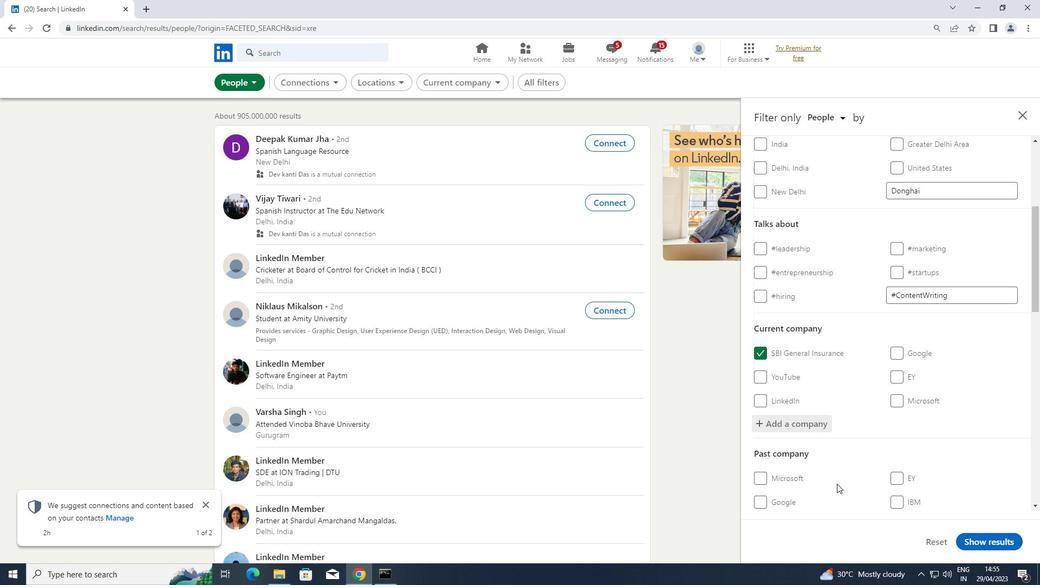 
Action: Mouse scrolled (837, 483) with delta (0, 0)
Screenshot: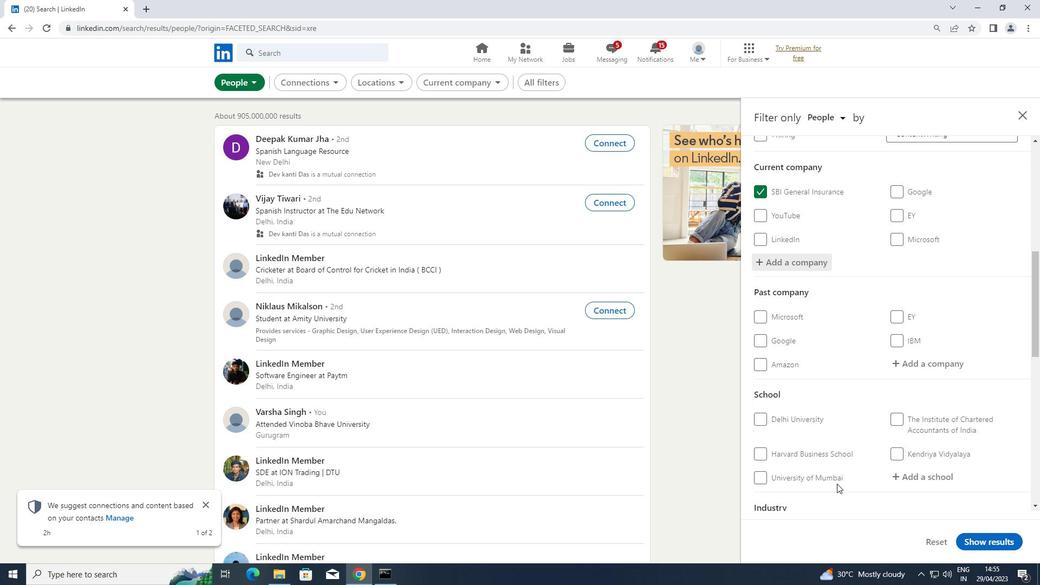
Action: Mouse scrolled (837, 483) with delta (0, 0)
Screenshot: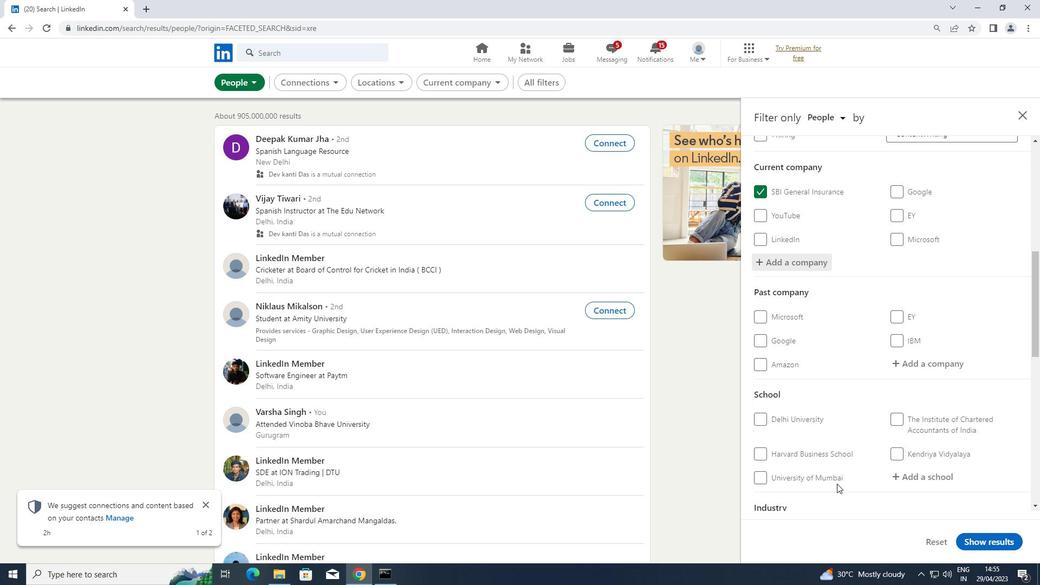 
Action: Mouse moved to (916, 370)
Screenshot: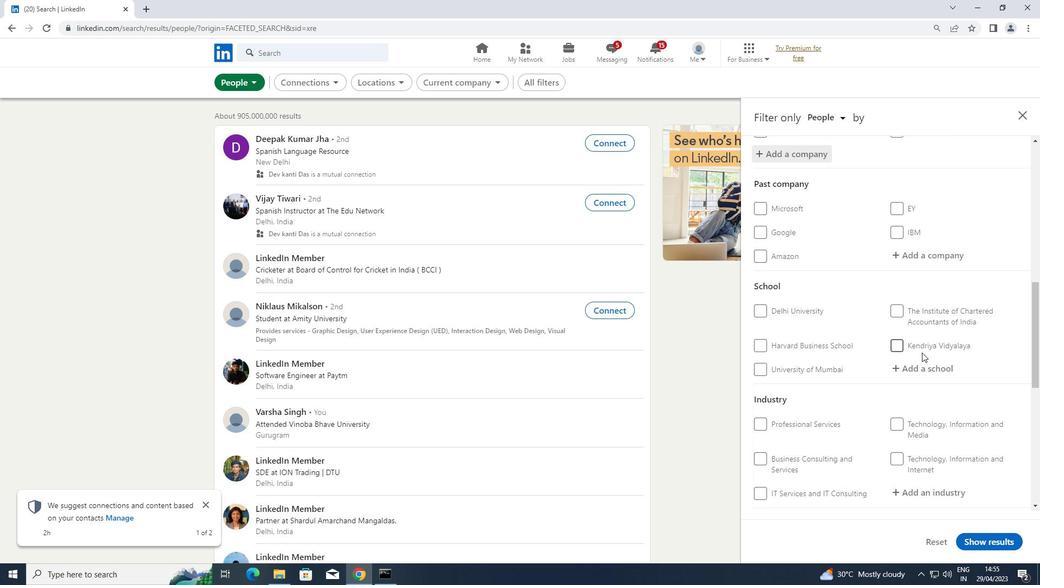 
Action: Mouse pressed left at (916, 370)
Screenshot: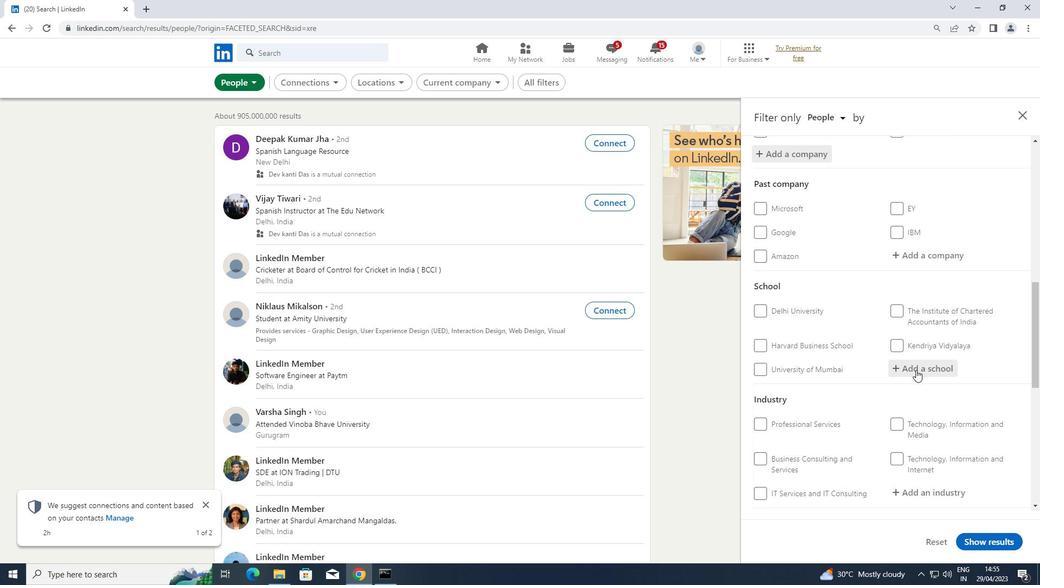 
Action: Key pressed <Key.shift>INDIAN<Key.space><Key.shift>INSTITUTE<Key.space>OF<Key.space><Key.shift>FORE
Screenshot: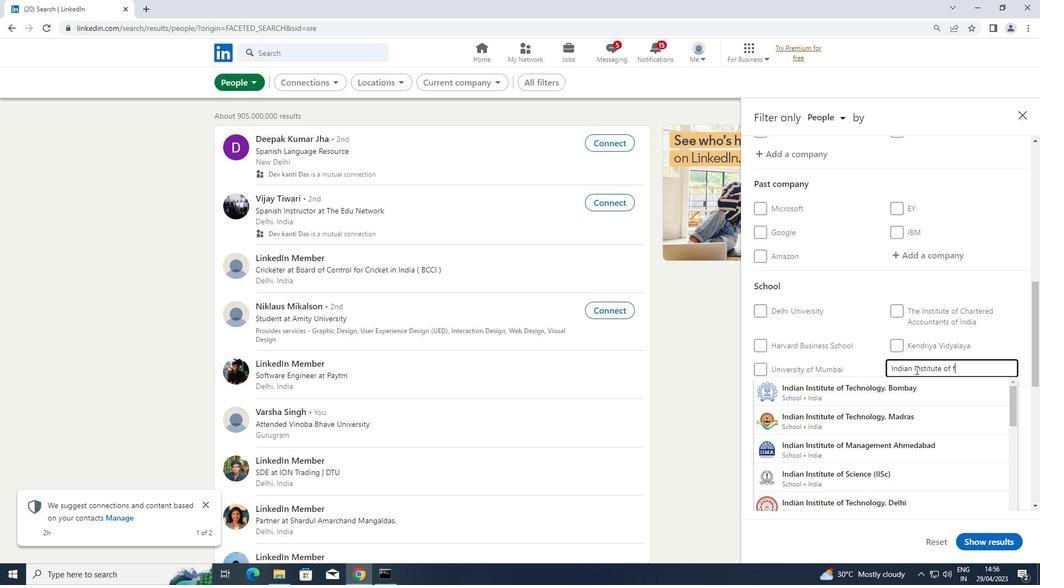 
Action: Mouse moved to (851, 387)
Screenshot: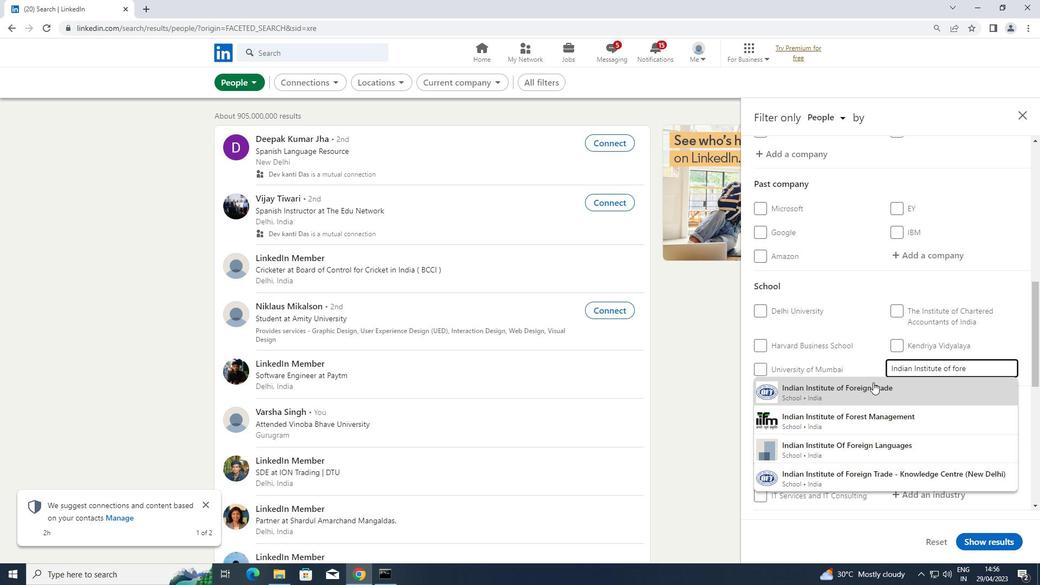 
Action: Mouse pressed left at (851, 387)
Screenshot: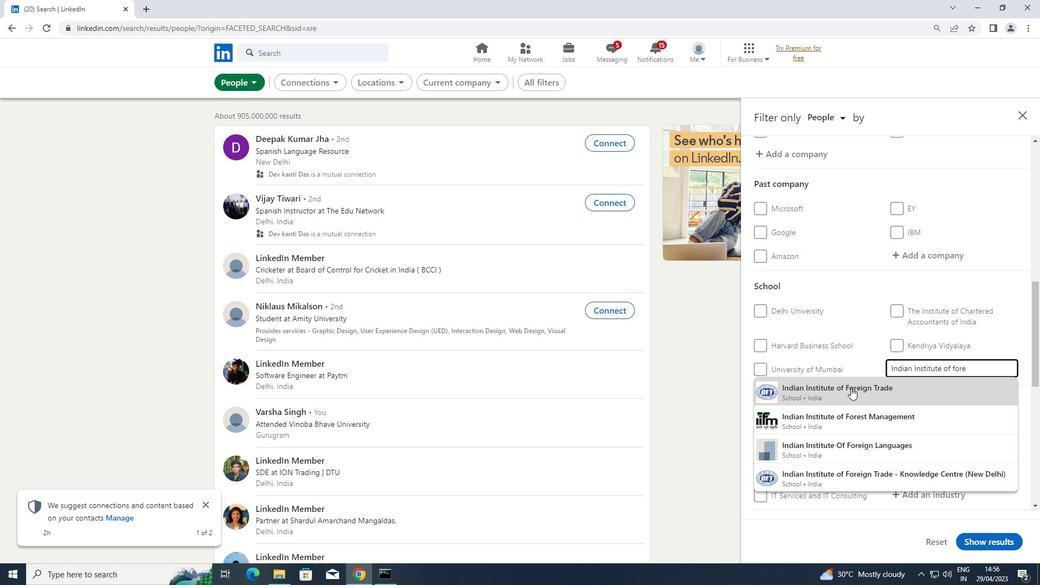 
Action: Mouse scrolled (851, 387) with delta (0, 0)
Screenshot: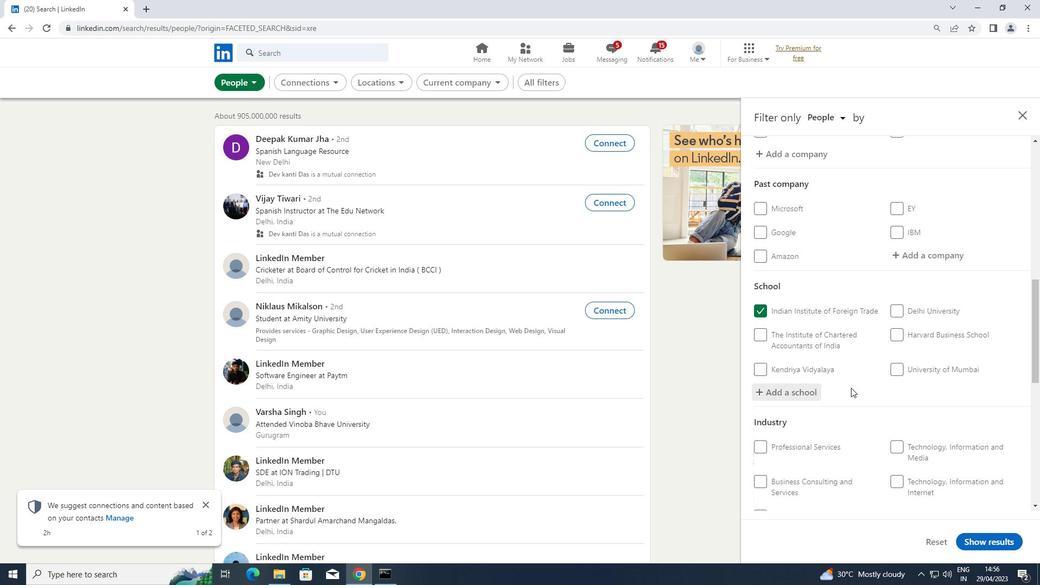 
Action: Mouse scrolled (851, 387) with delta (0, 0)
Screenshot: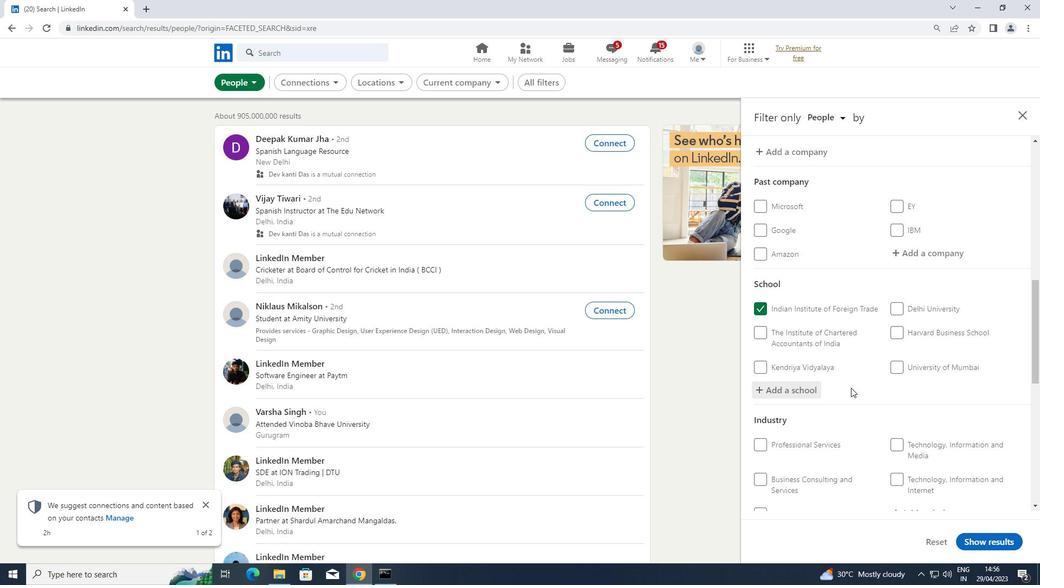 
Action: Mouse scrolled (851, 387) with delta (0, 0)
Screenshot: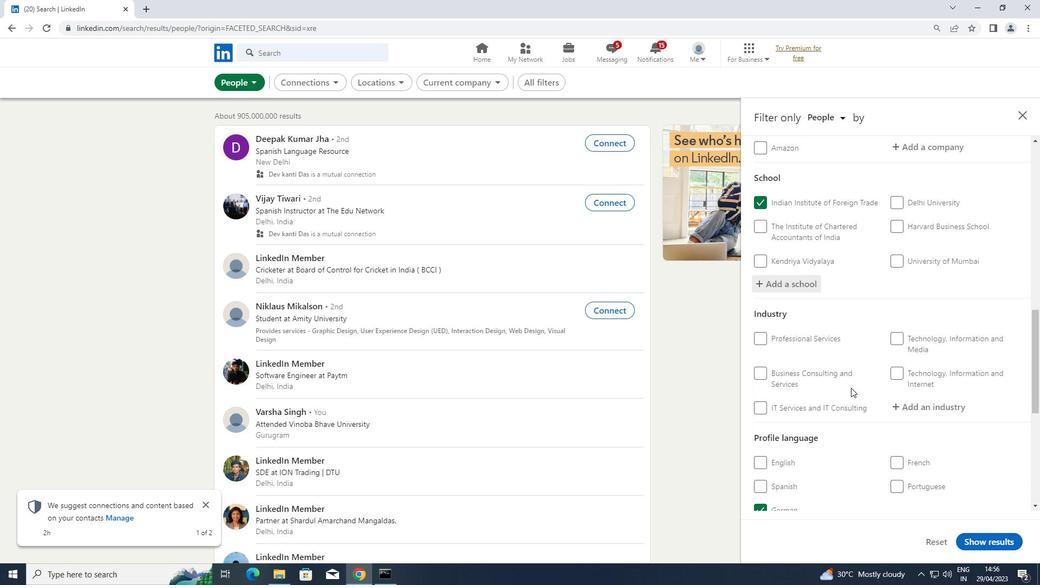 
Action: Mouse moved to (933, 350)
Screenshot: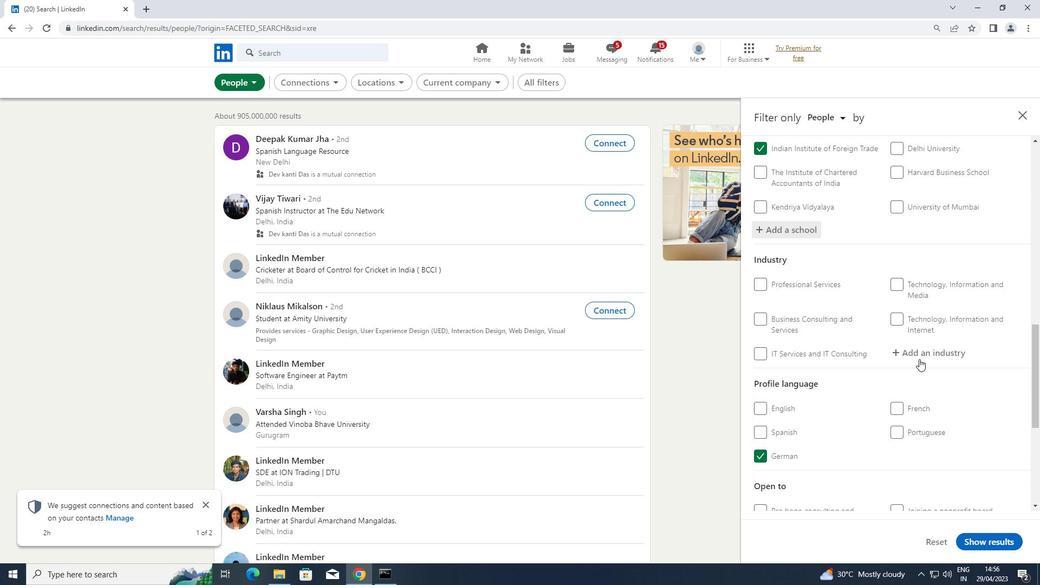 
Action: Mouse pressed left at (933, 350)
Screenshot: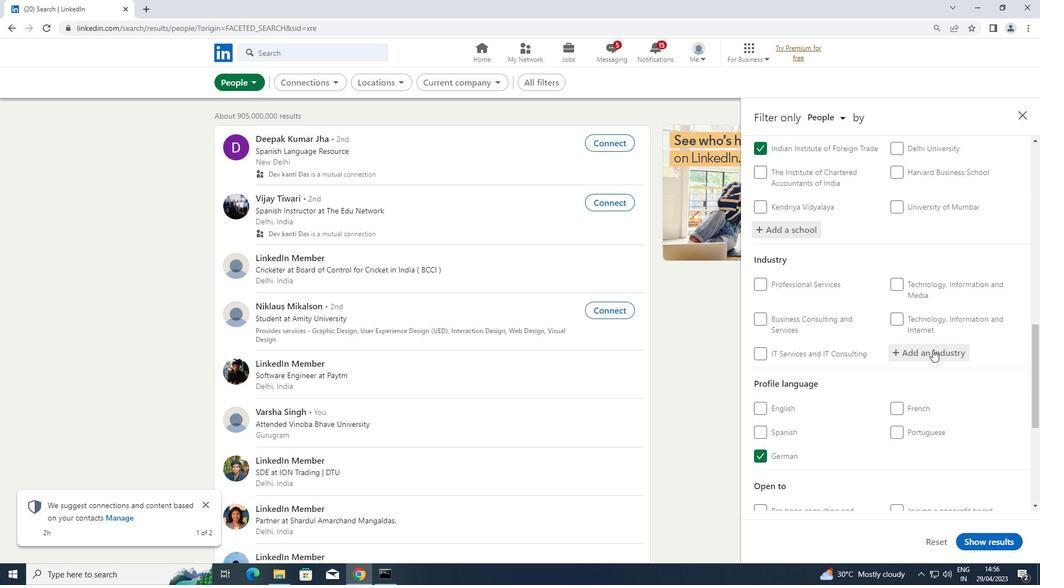 
Action: Key pressed <Key.shift>MUSEUMS
Screenshot: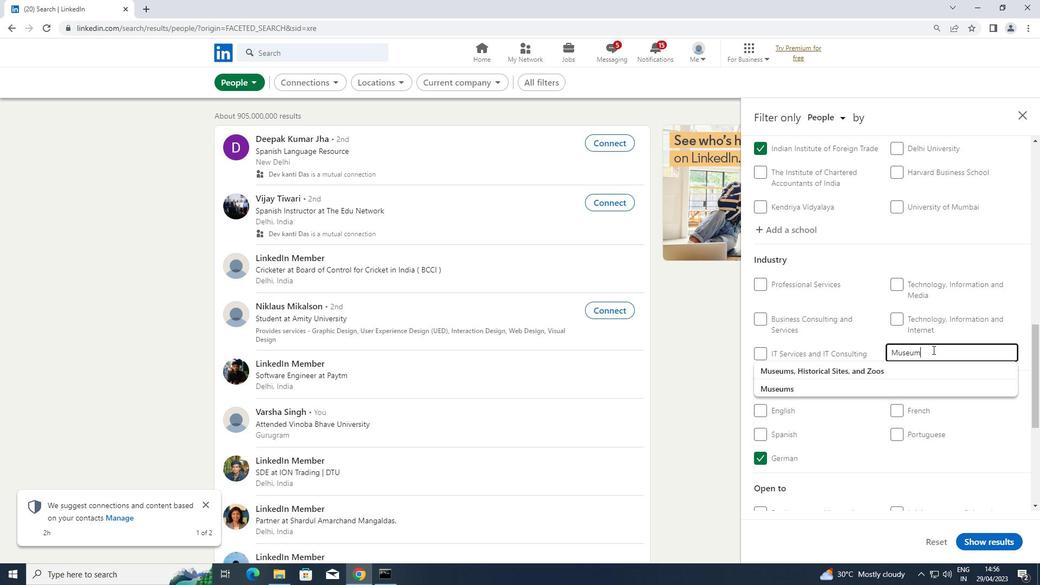 
Action: Mouse moved to (835, 386)
Screenshot: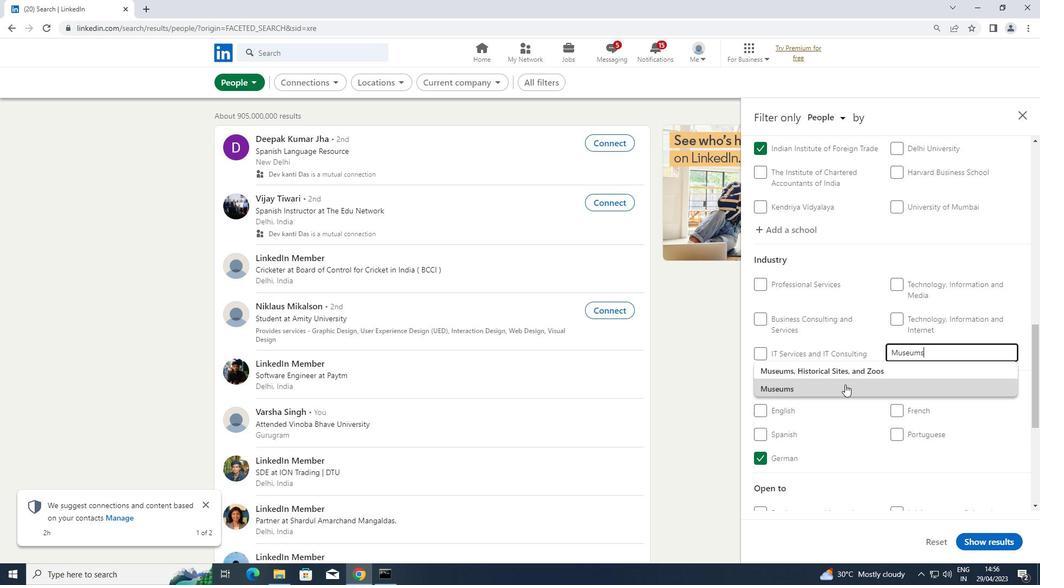 
Action: Mouse pressed left at (835, 386)
Screenshot: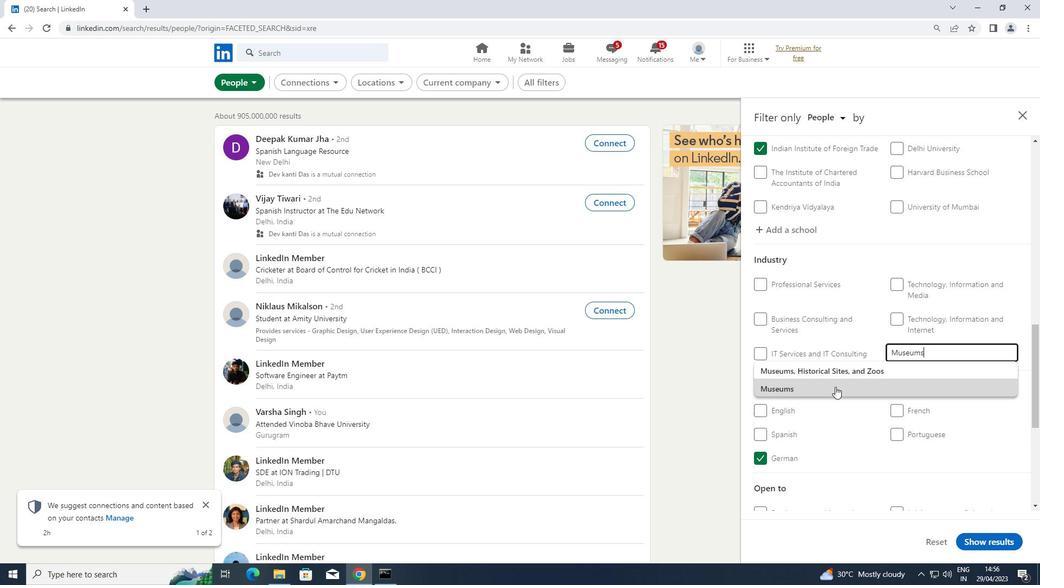 
Action: Mouse scrolled (835, 386) with delta (0, 0)
Screenshot: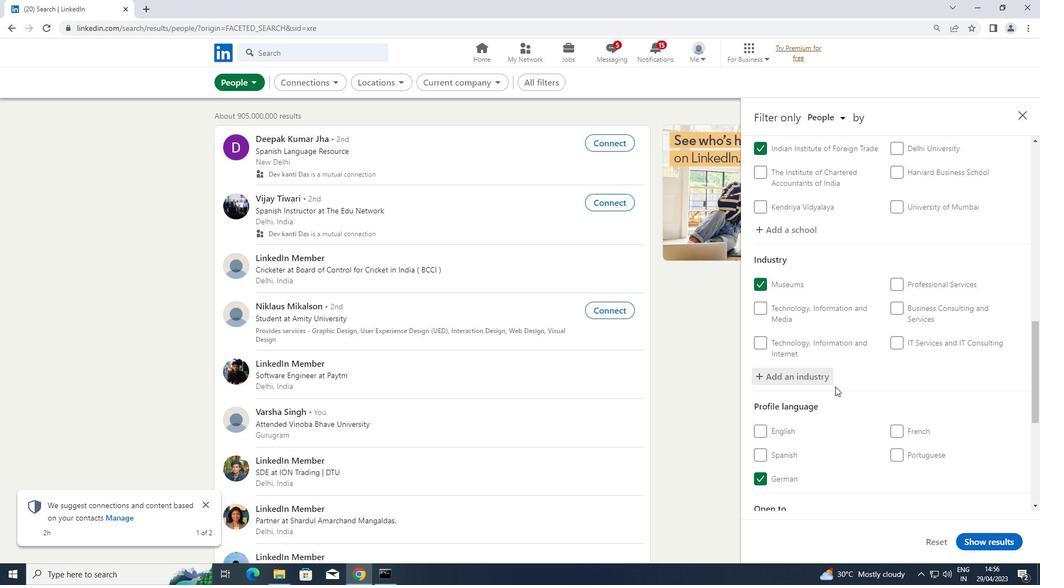 
Action: Mouse scrolled (835, 386) with delta (0, 0)
Screenshot: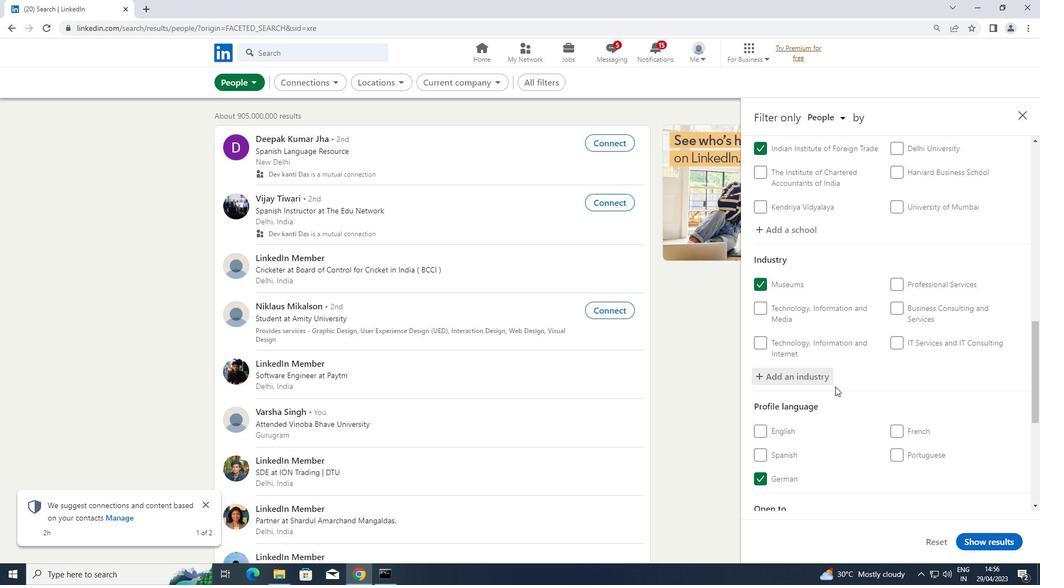 
Action: Mouse scrolled (835, 386) with delta (0, 0)
Screenshot: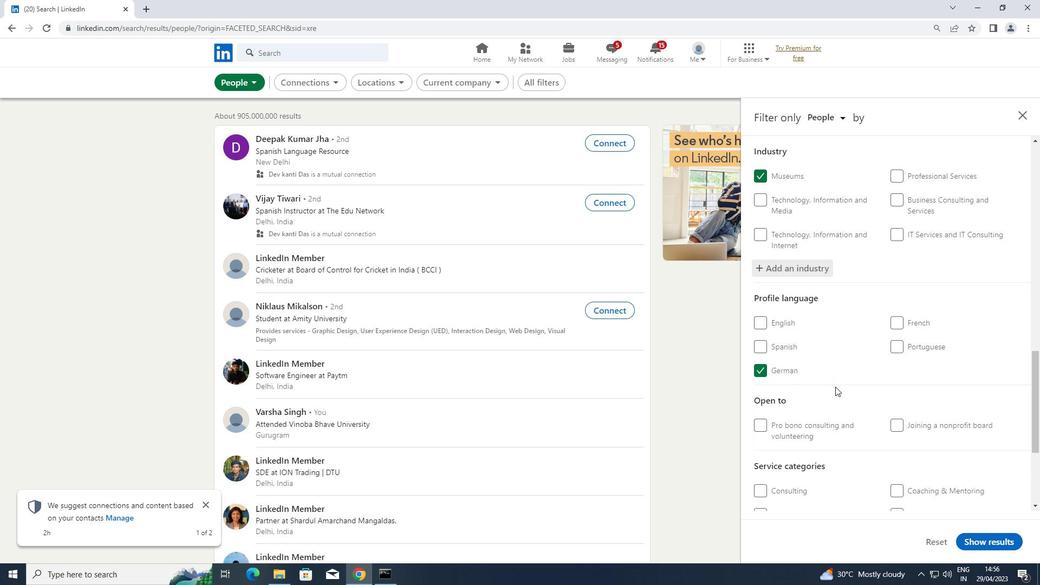 
Action: Mouse scrolled (835, 386) with delta (0, 0)
Screenshot: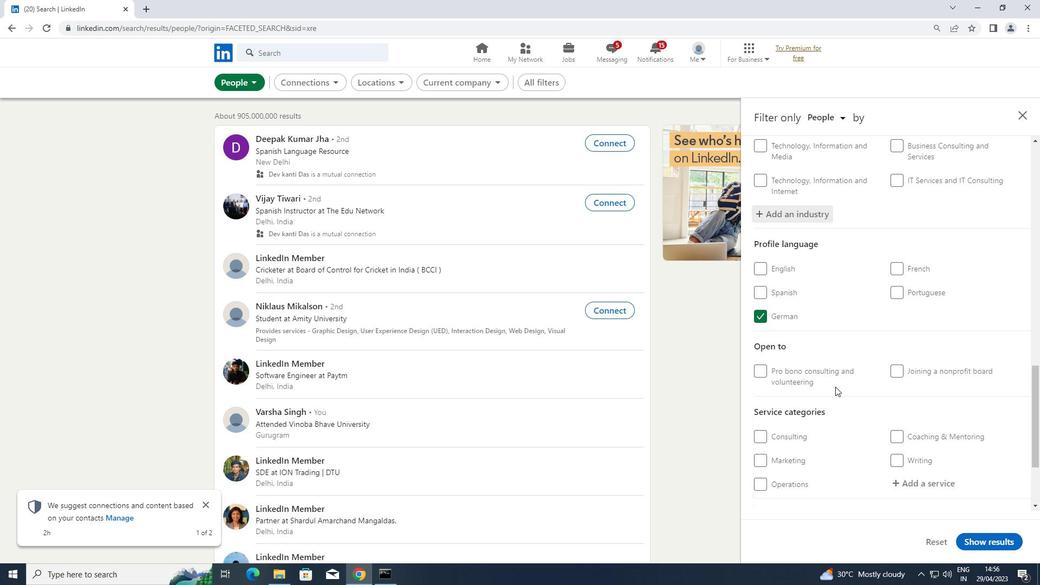 
Action: Mouse scrolled (835, 386) with delta (0, 0)
Screenshot: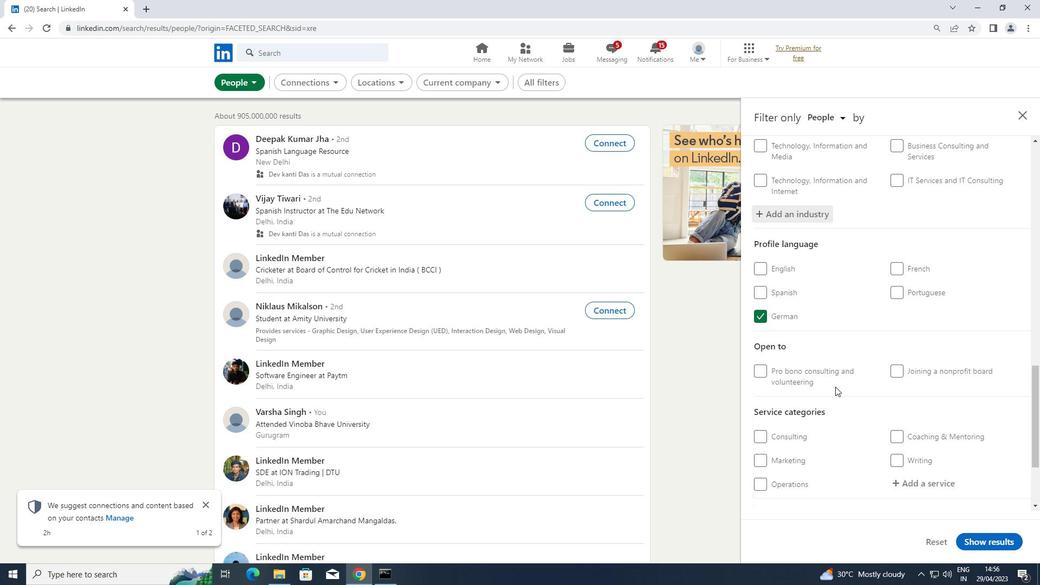 
Action: Mouse moved to (907, 365)
Screenshot: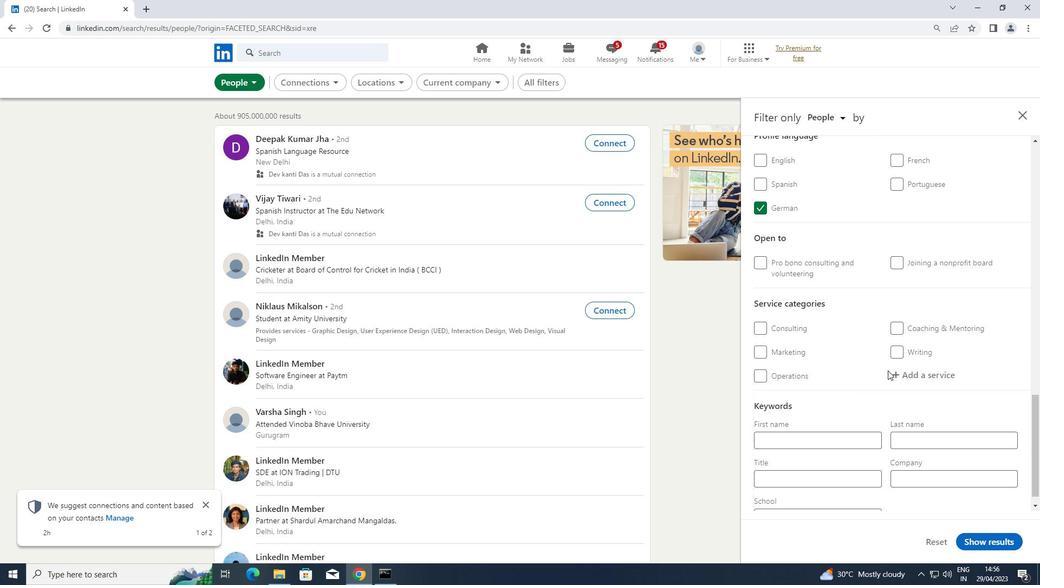 
Action: Mouse pressed left at (907, 365)
Screenshot: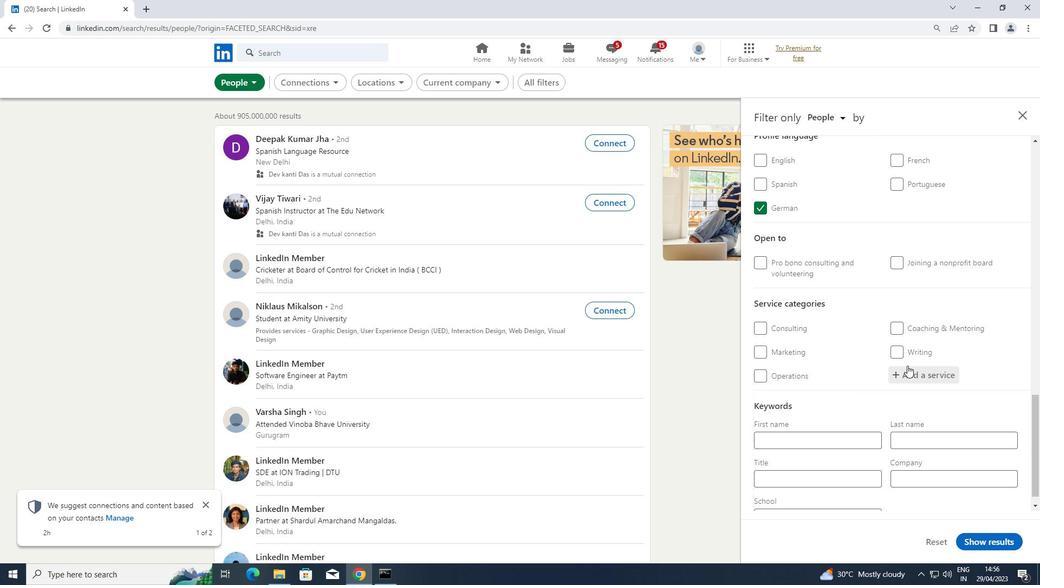
Action: Key pressed <Key.shift>HR<Key.space>
Screenshot: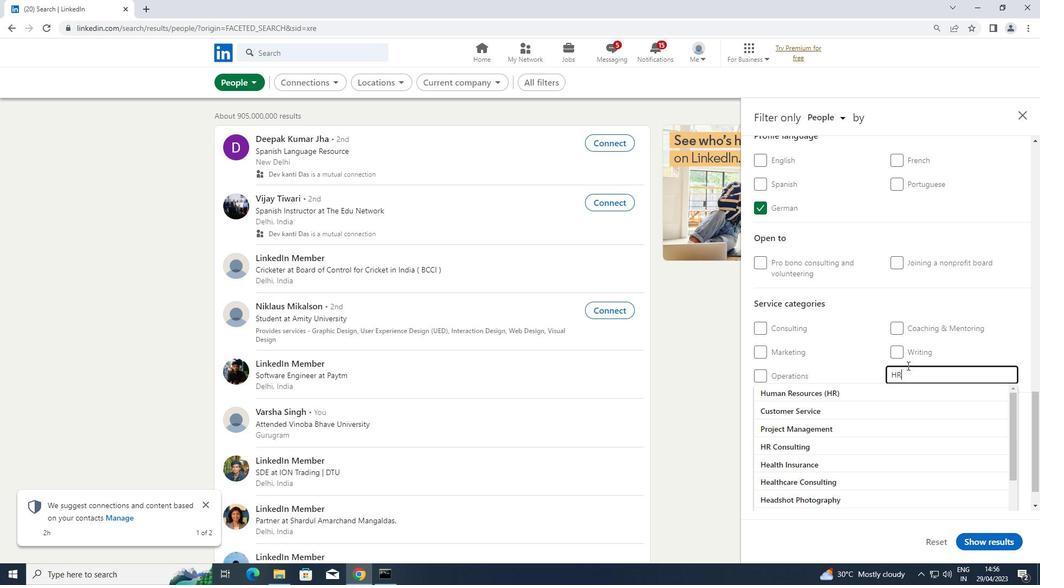 
Action: Mouse moved to (810, 426)
Screenshot: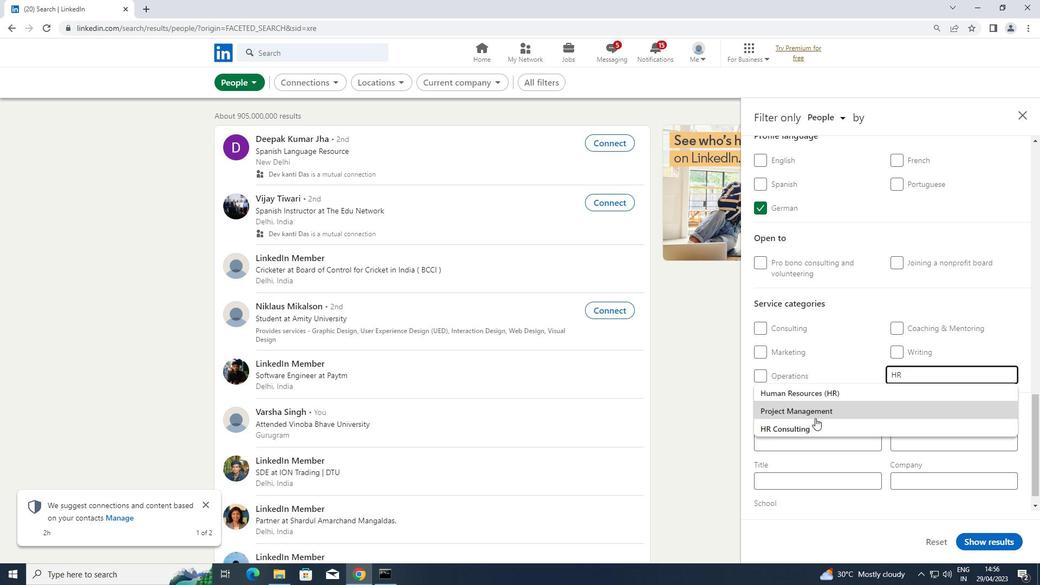 
Action: Mouse pressed left at (810, 426)
Screenshot: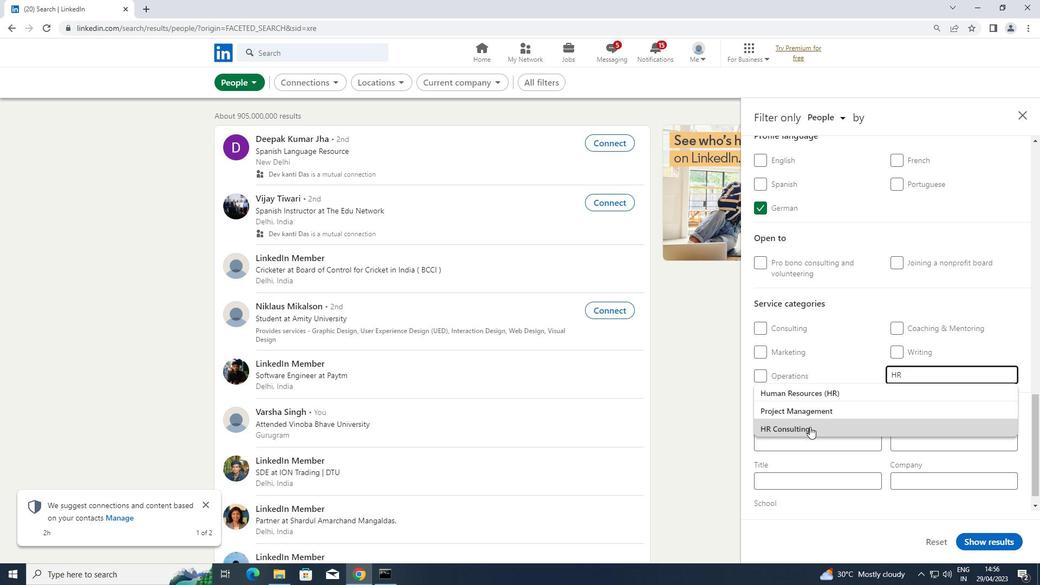 
Action: Mouse moved to (822, 382)
Screenshot: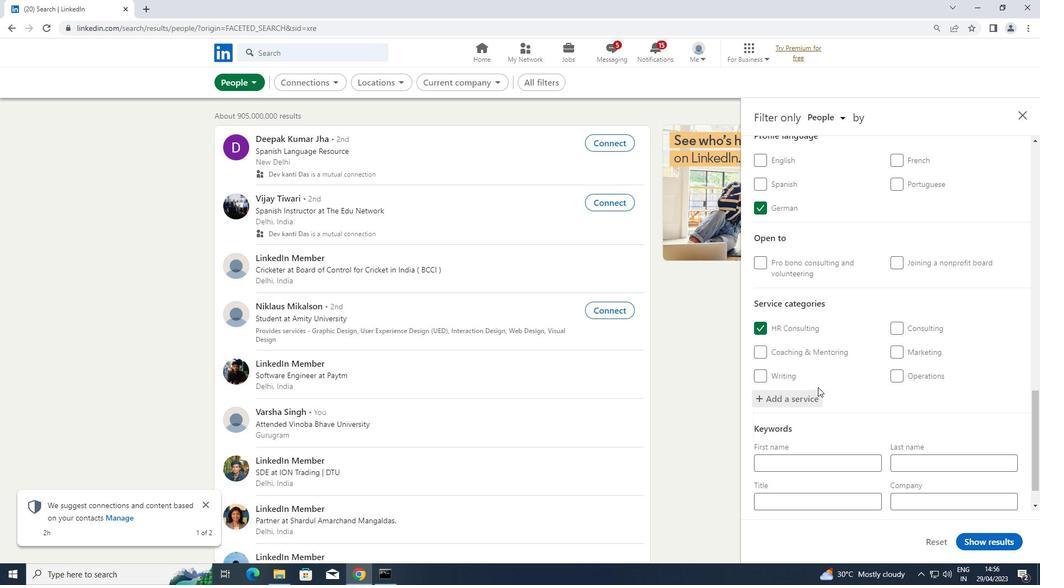 
Action: Mouse scrolled (822, 381) with delta (0, 0)
Screenshot: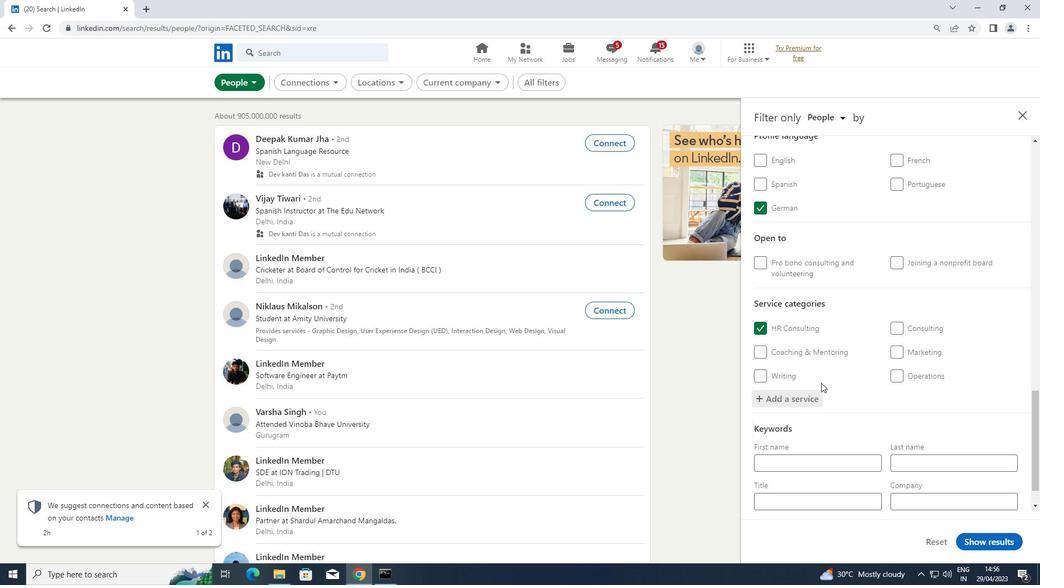 
Action: Mouse scrolled (822, 381) with delta (0, 0)
Screenshot: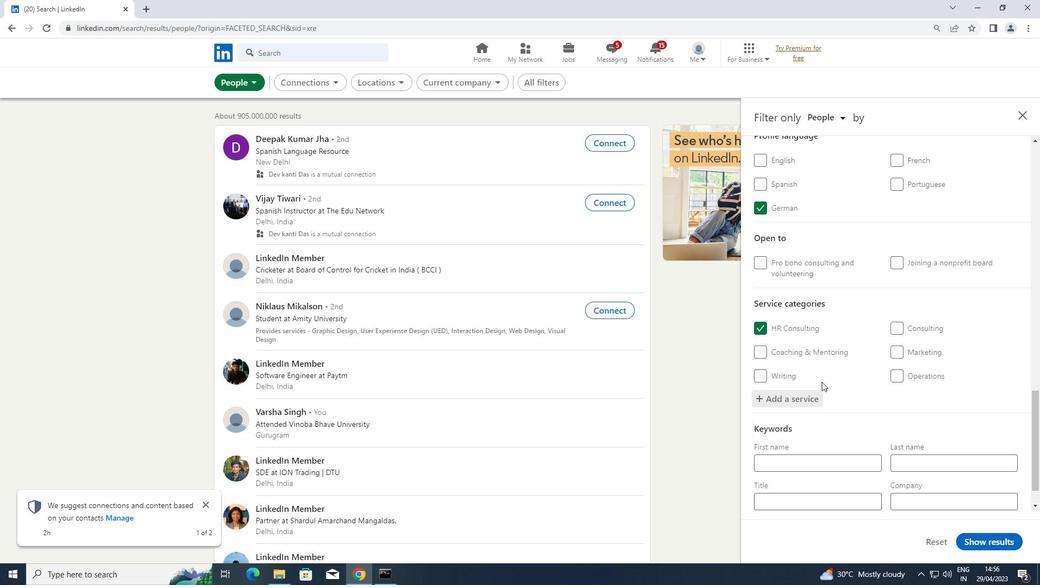 
Action: Mouse moved to (829, 462)
Screenshot: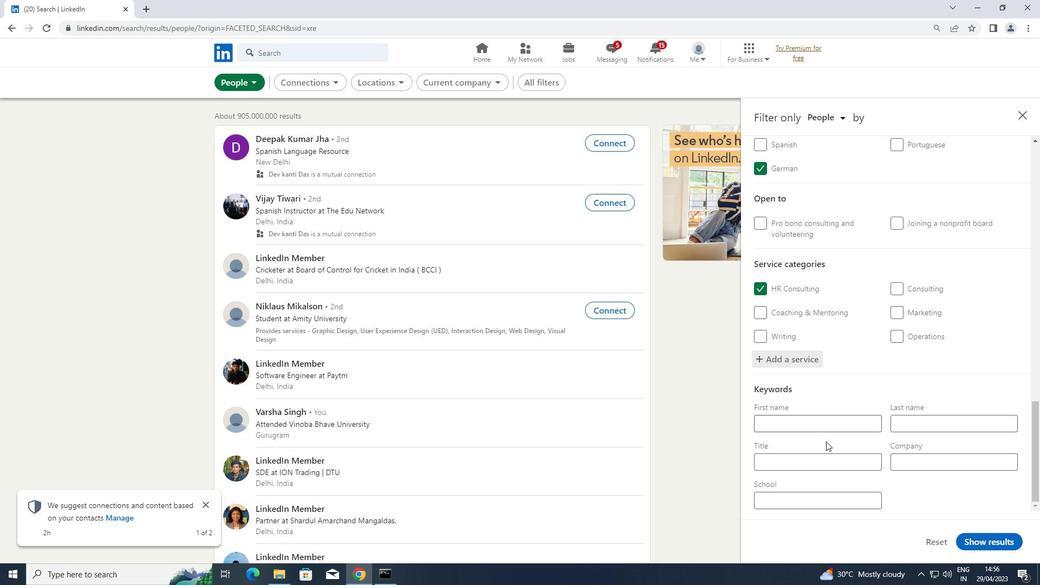 
Action: Mouse pressed left at (829, 462)
Screenshot: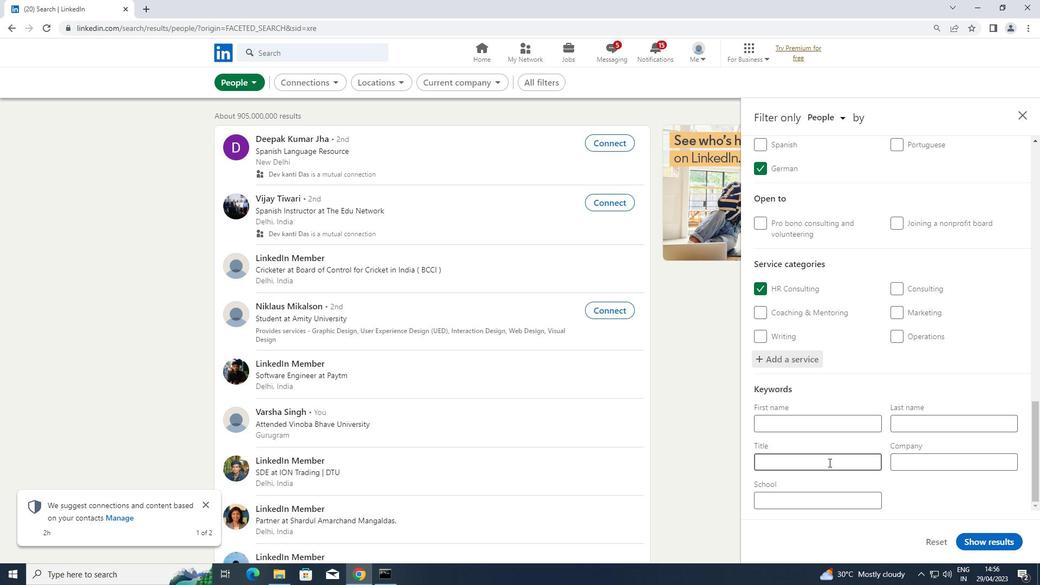 
Action: Key pressed <Key.shift>EDITOR/<Key.shift>PROOFREADER
Screenshot: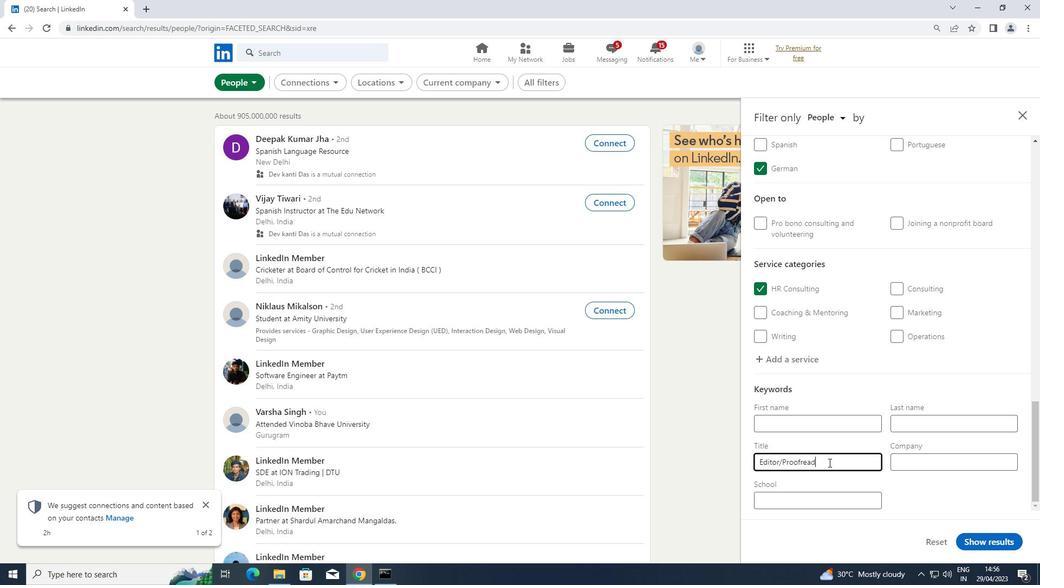 
Action: Mouse moved to (975, 541)
Screenshot: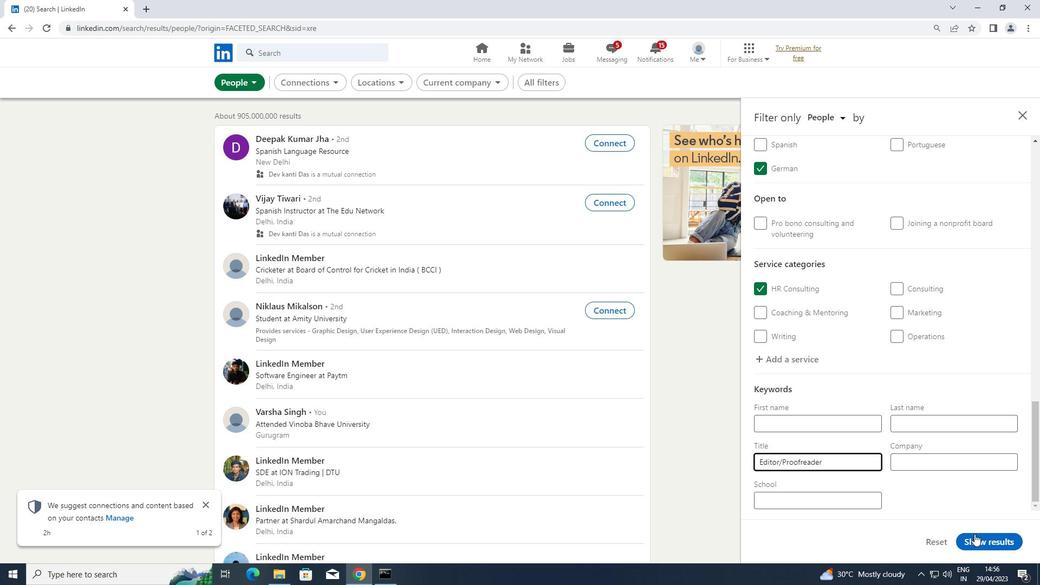 
Action: Mouse pressed left at (975, 541)
Screenshot: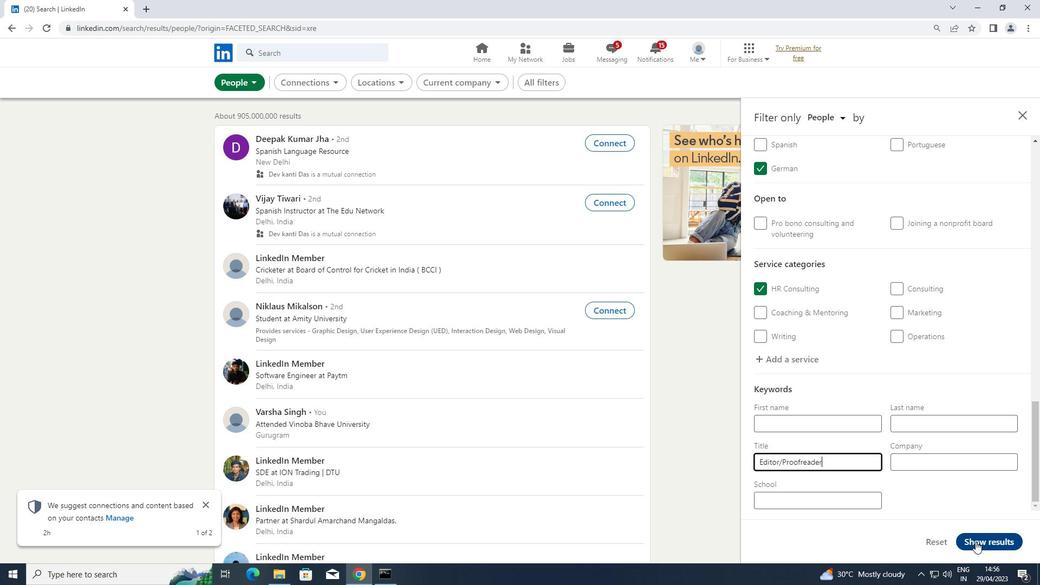
